 Task: Open Card Card0000000201 in Board Board0000000051 in Workspace WS0000000017 in Trello. Add Member mailaustralia7@gmail.com to Card Card0000000201 in Board Board0000000051 in Workspace WS0000000017 in Trello. Add Purple Label titled Label0000000201 to Card Card0000000201 in Board Board0000000051 in Workspace WS0000000017 in Trello. Add Checklist CL0000000201 to Card Card0000000201 in Board Board0000000051 in Workspace WS0000000017 in Trello. Add Dates with Start Date as Aug 01 2023 and Due Date as Aug 31 2023 to Card Card0000000201 in Board Board0000000051 in Workspace WS0000000017 in Trello
Action: Mouse moved to (365, 209)
Screenshot: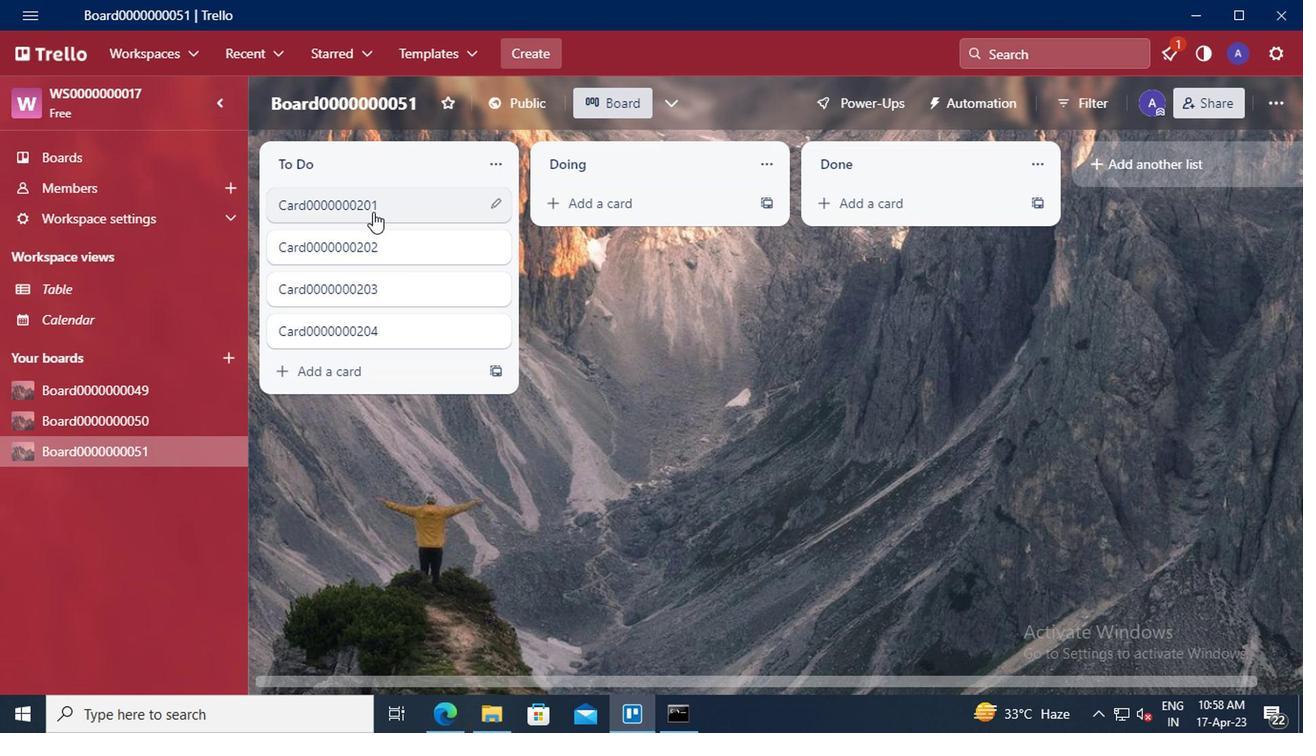 
Action: Mouse pressed left at (365, 209)
Screenshot: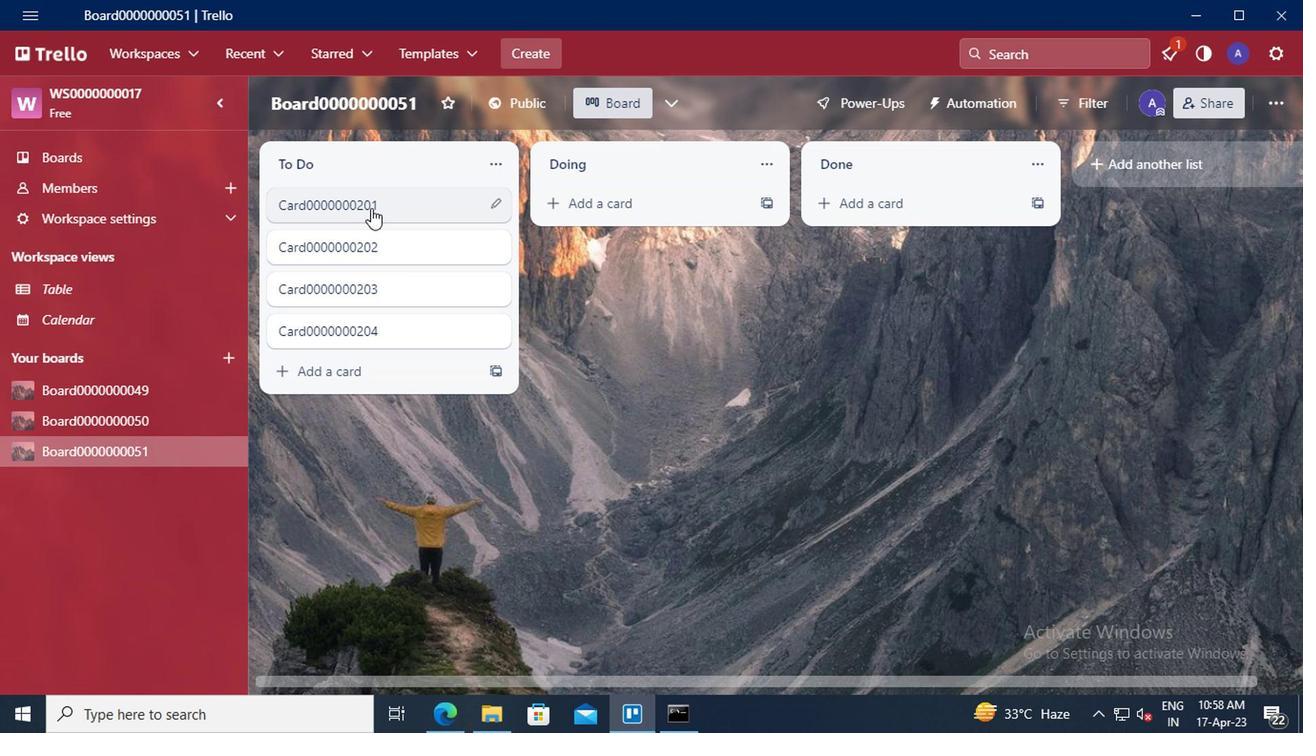 
Action: Mouse moved to (891, 176)
Screenshot: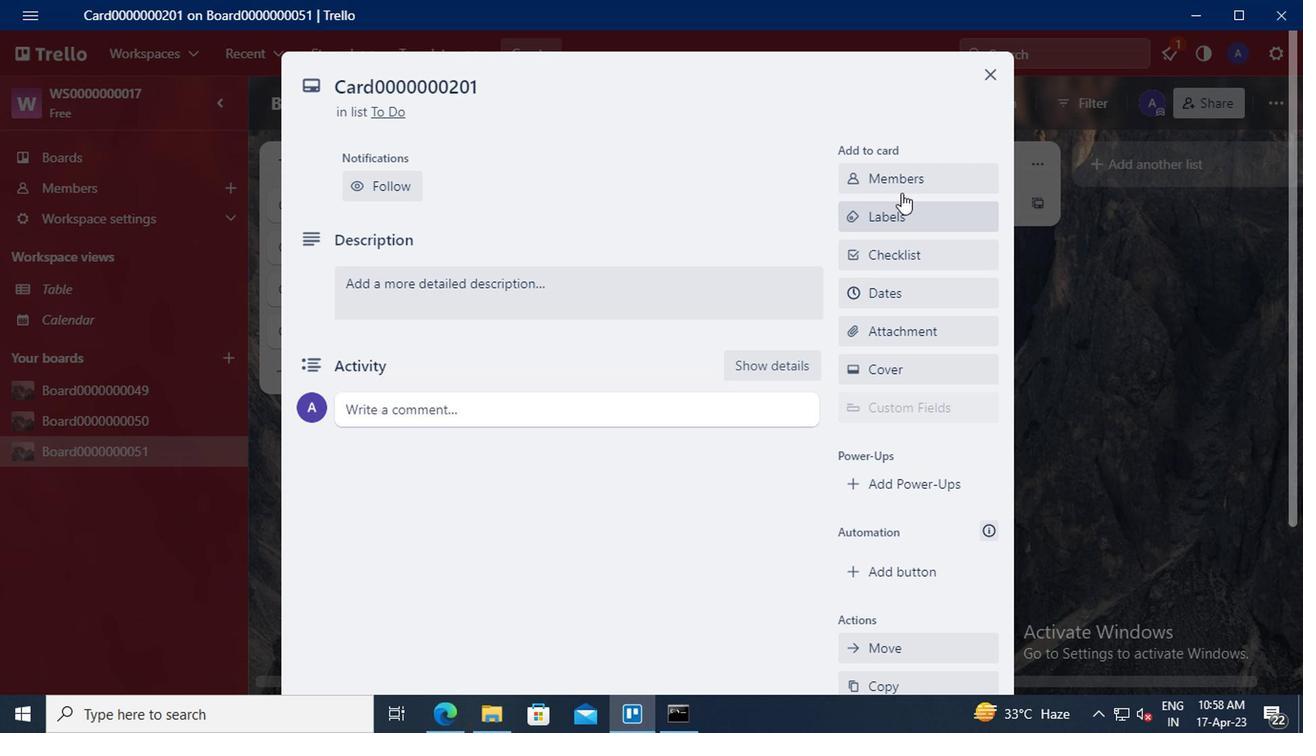
Action: Mouse pressed left at (891, 176)
Screenshot: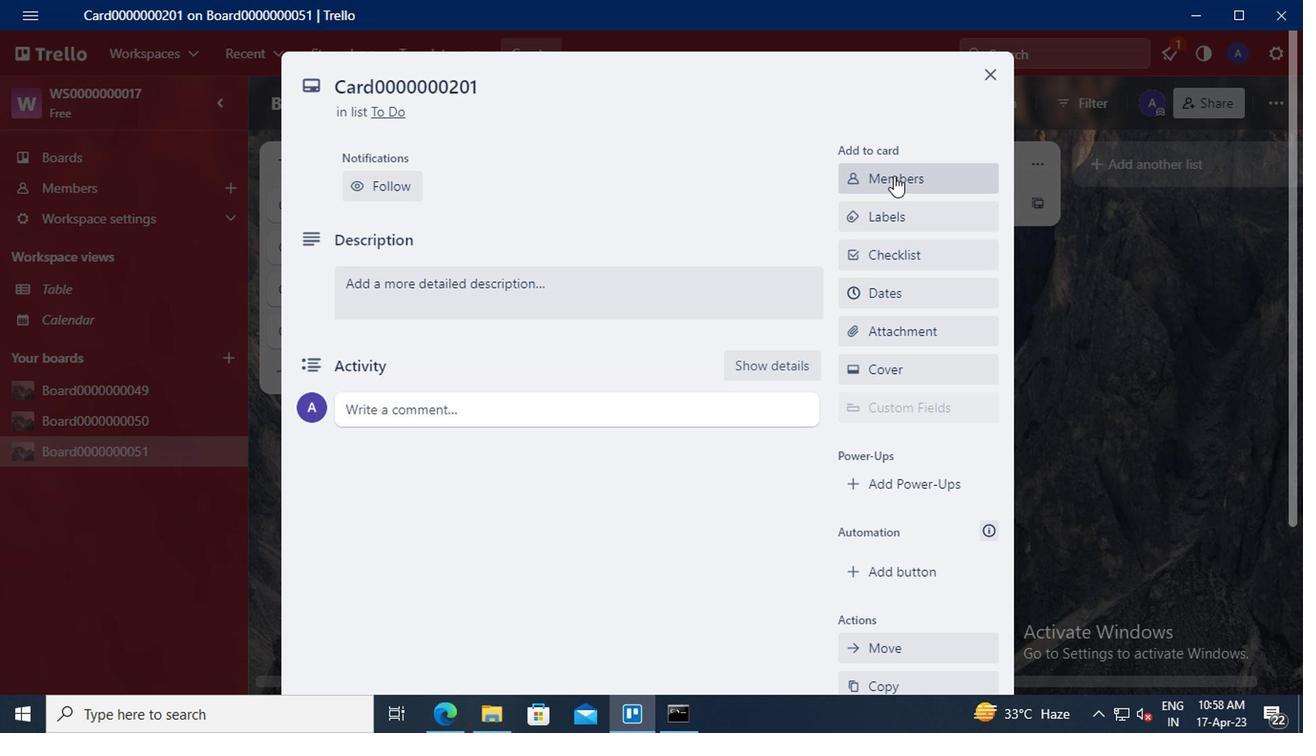 
Action: Mouse moved to (906, 264)
Screenshot: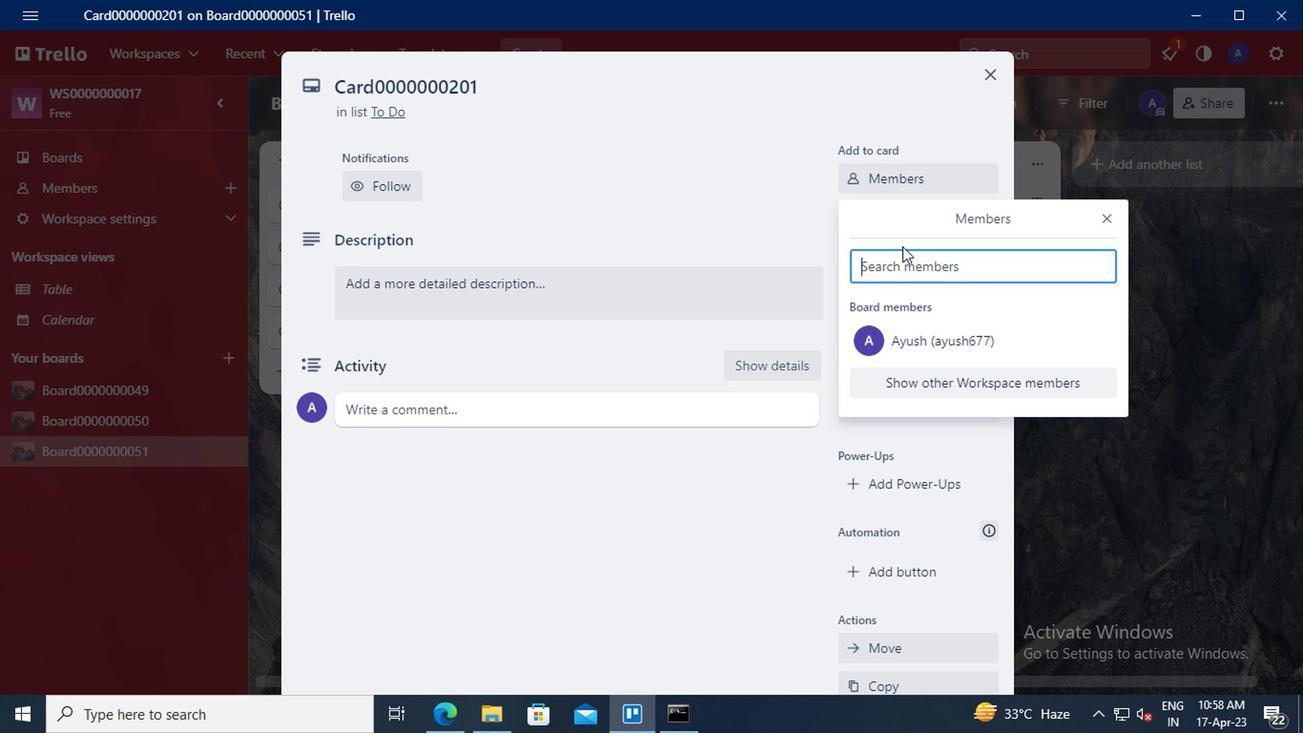 
Action: Mouse pressed left at (906, 264)
Screenshot: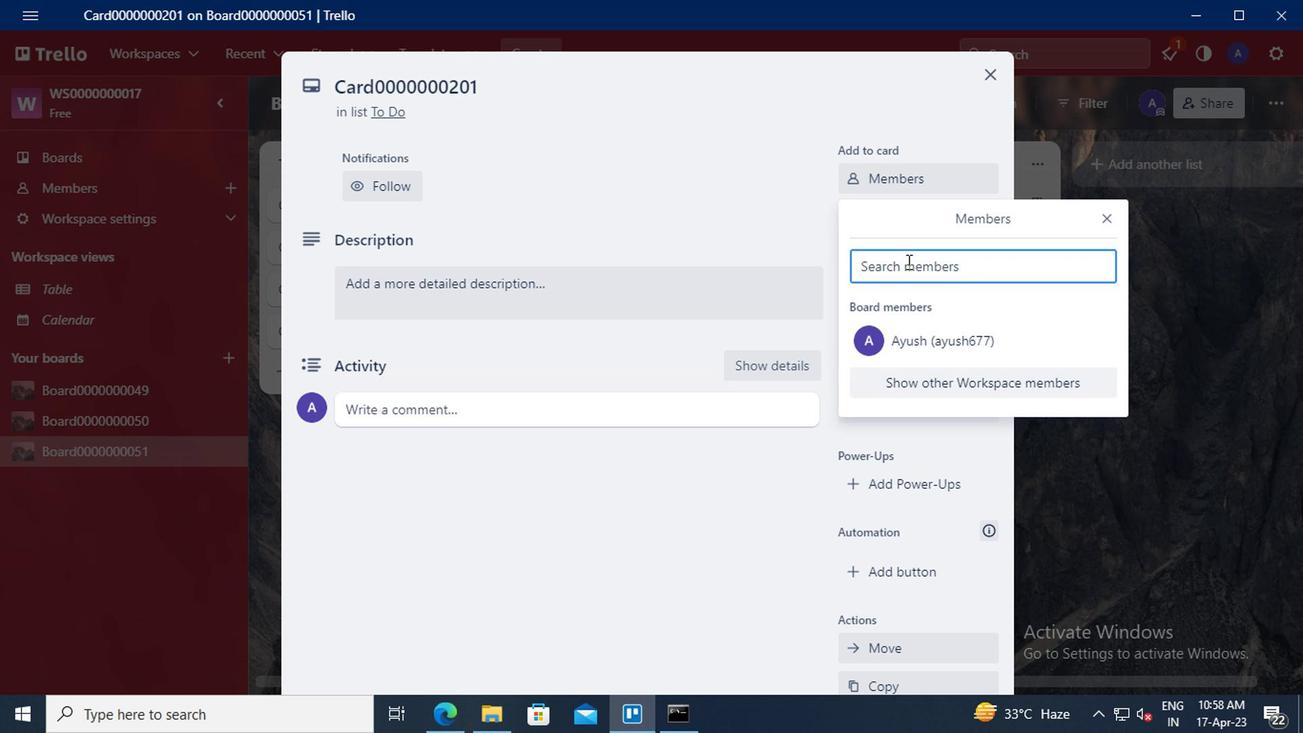 
Action: Key pressed <Key.shift_r>Australia
Screenshot: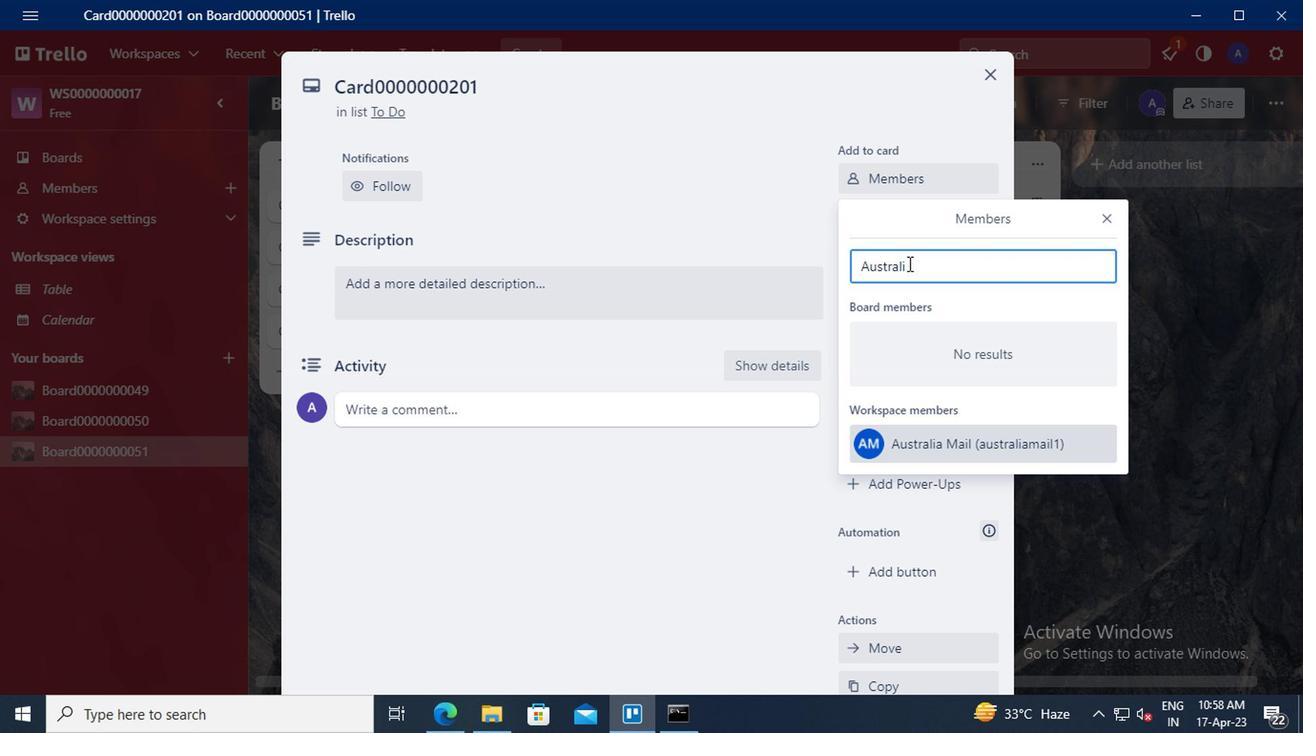 
Action: Mouse moved to (911, 442)
Screenshot: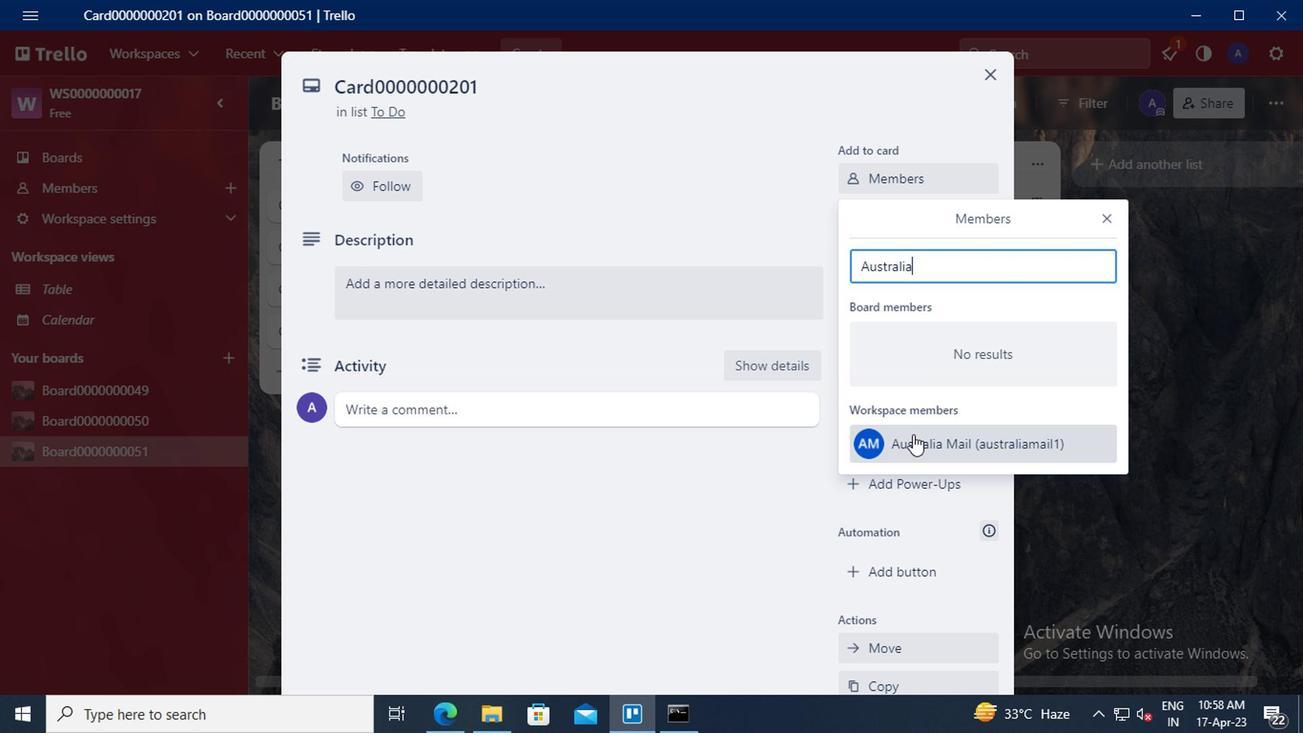
Action: Mouse pressed left at (911, 442)
Screenshot: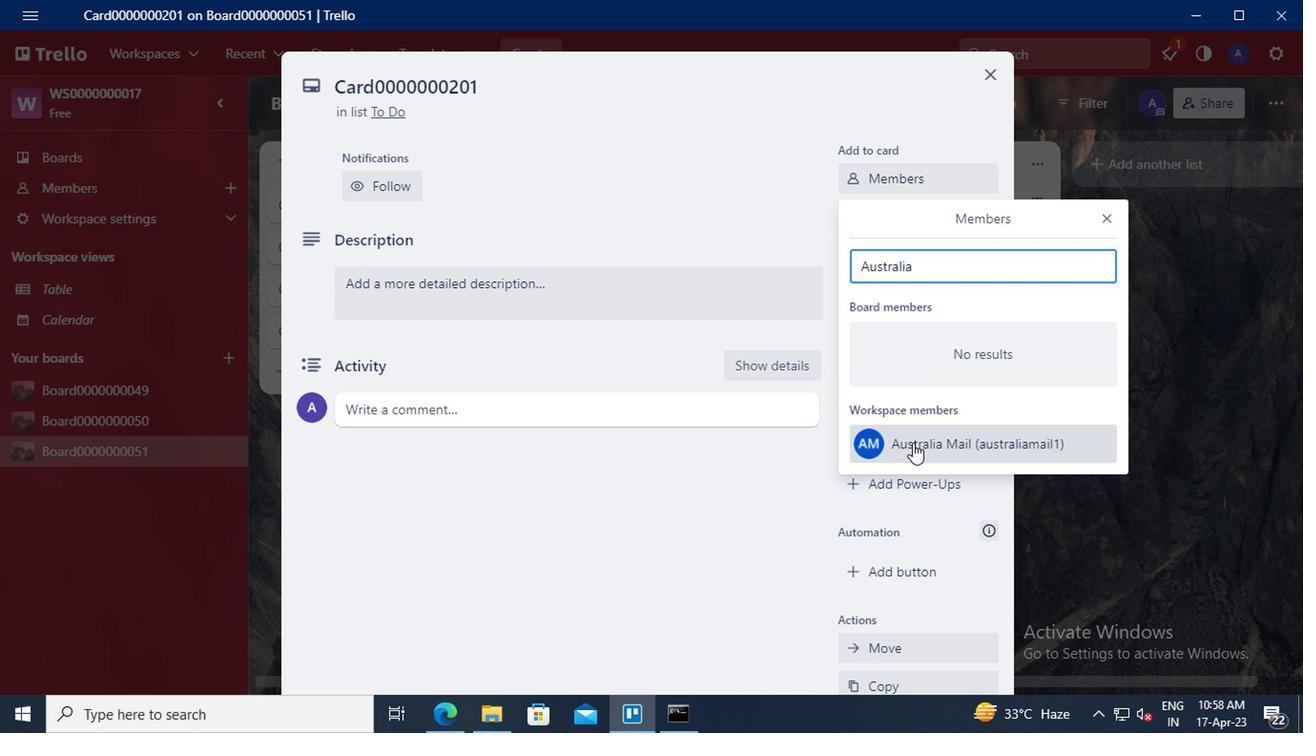 
Action: Mouse moved to (1105, 221)
Screenshot: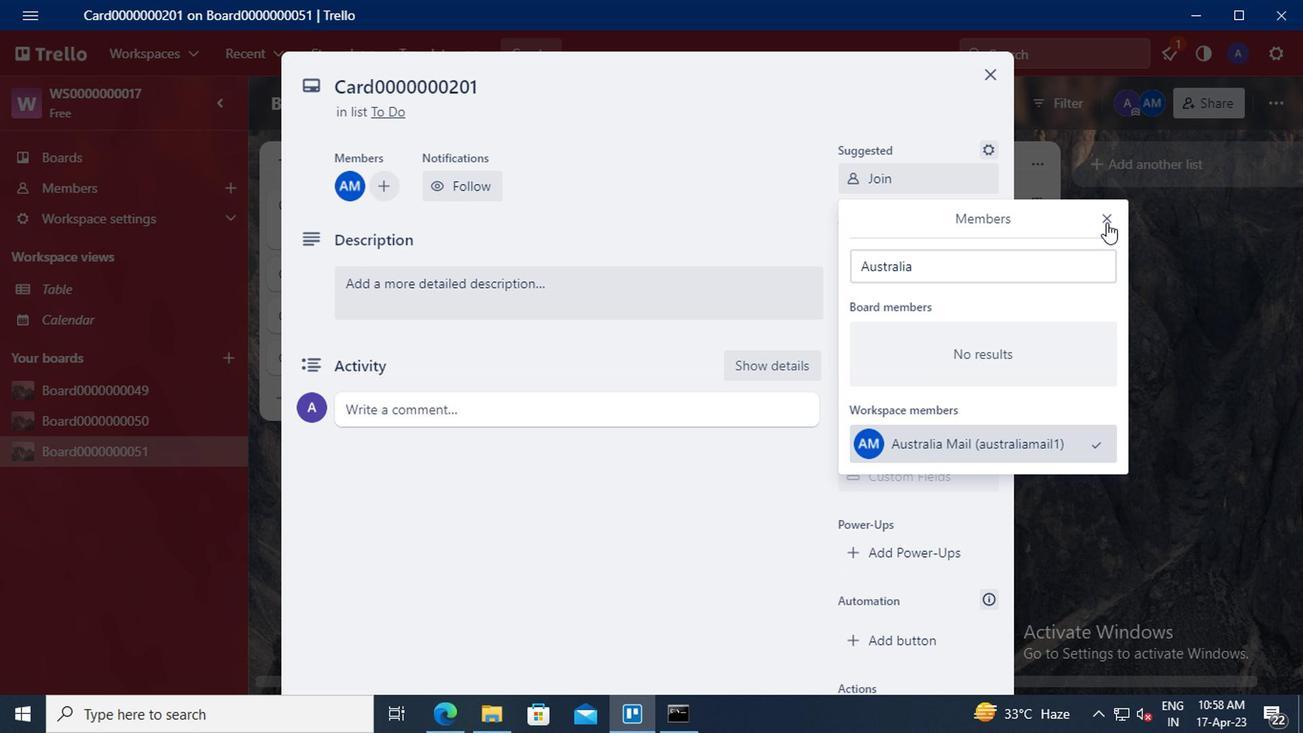 
Action: Mouse pressed left at (1105, 221)
Screenshot: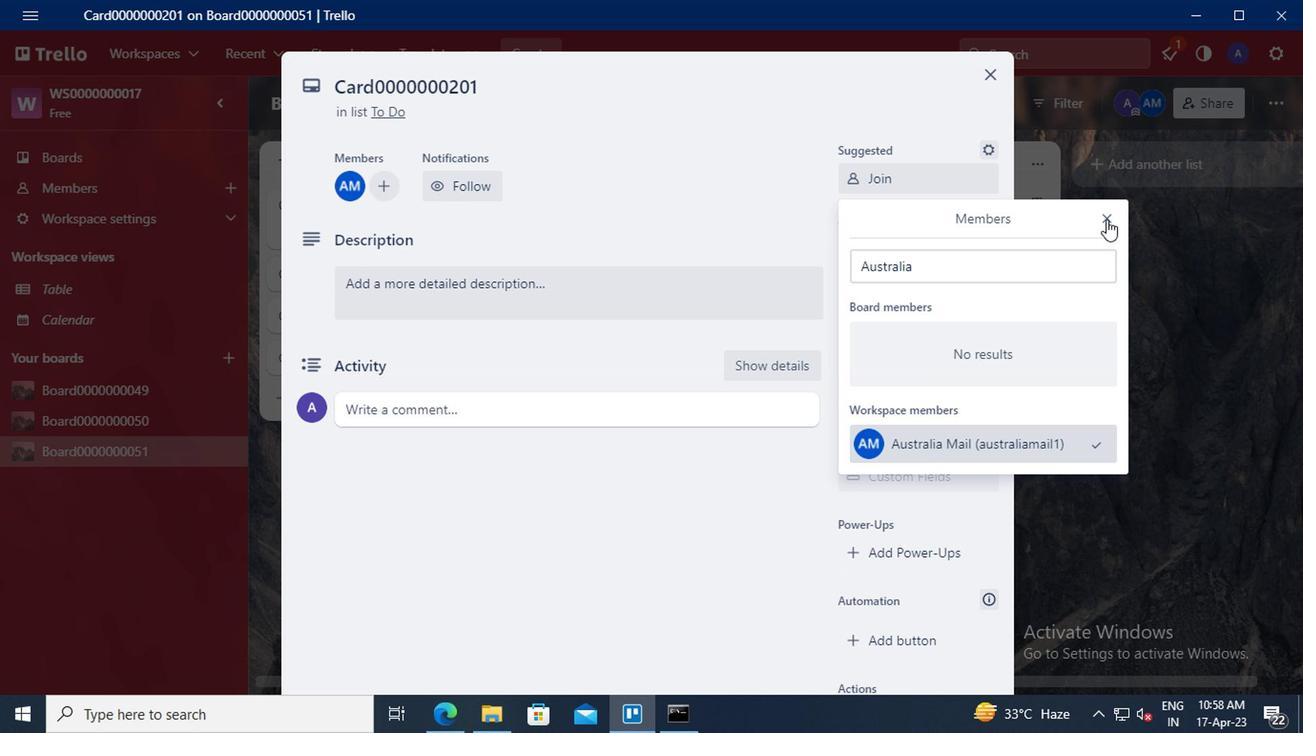 
Action: Mouse moved to (913, 278)
Screenshot: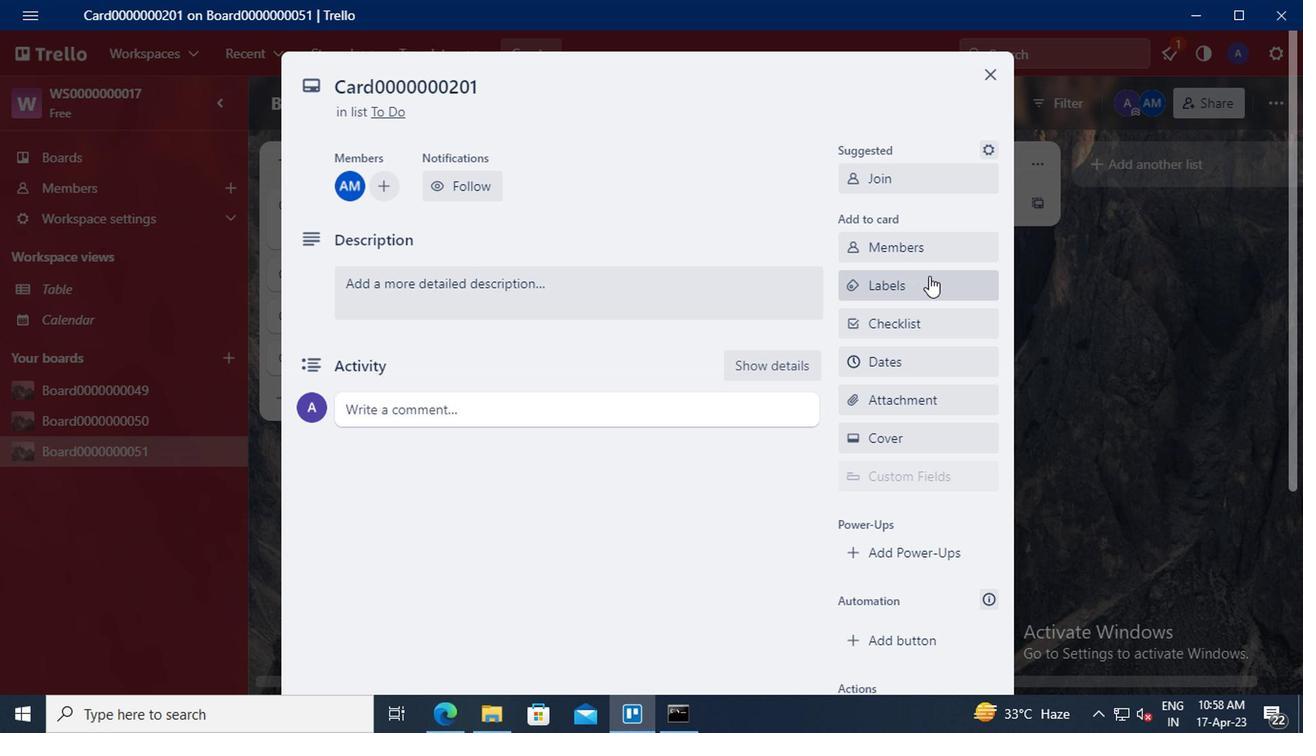 
Action: Mouse pressed left at (913, 278)
Screenshot: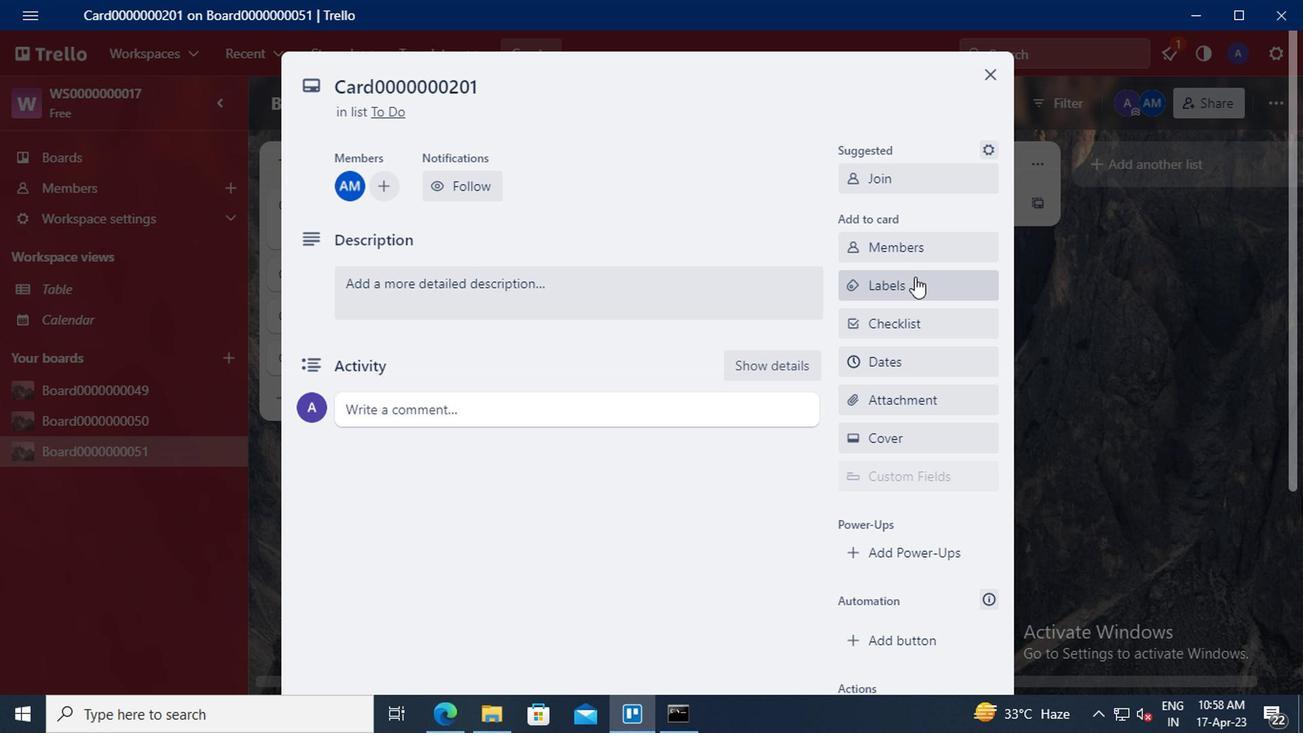 
Action: Mouse moved to (971, 431)
Screenshot: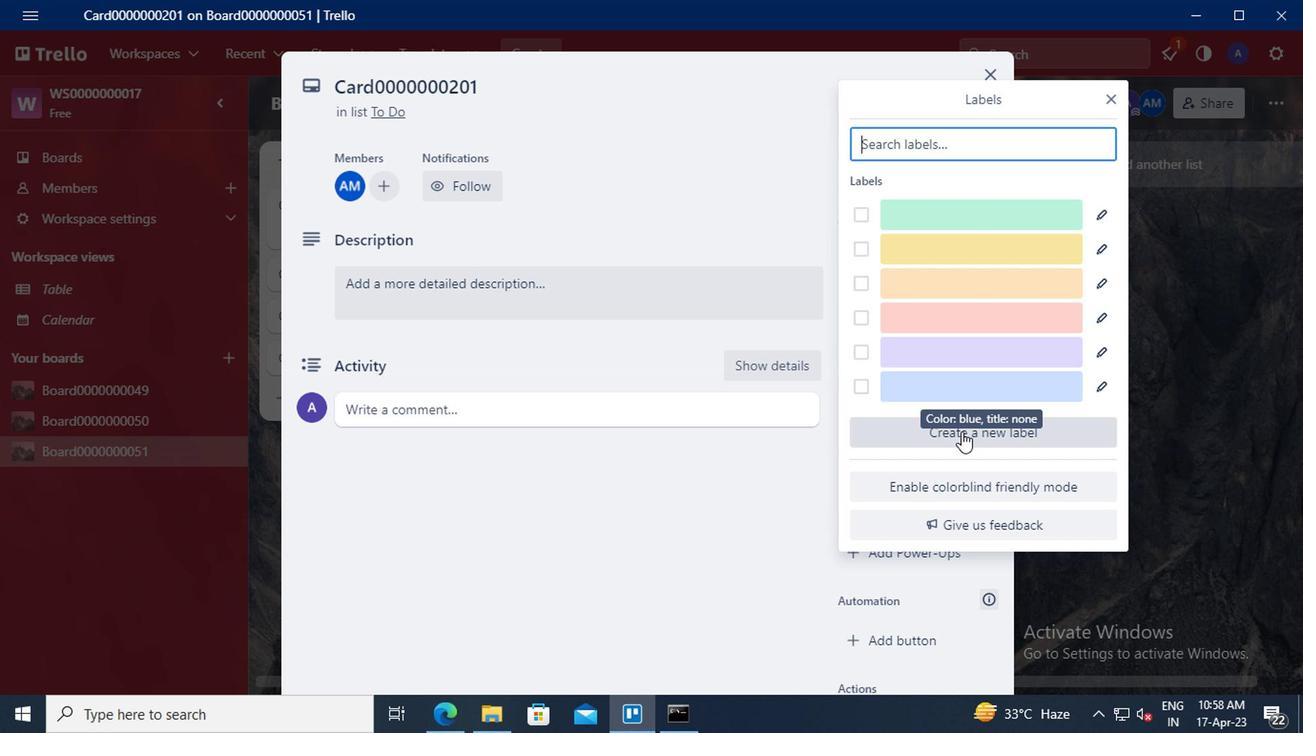 
Action: Mouse pressed left at (971, 431)
Screenshot: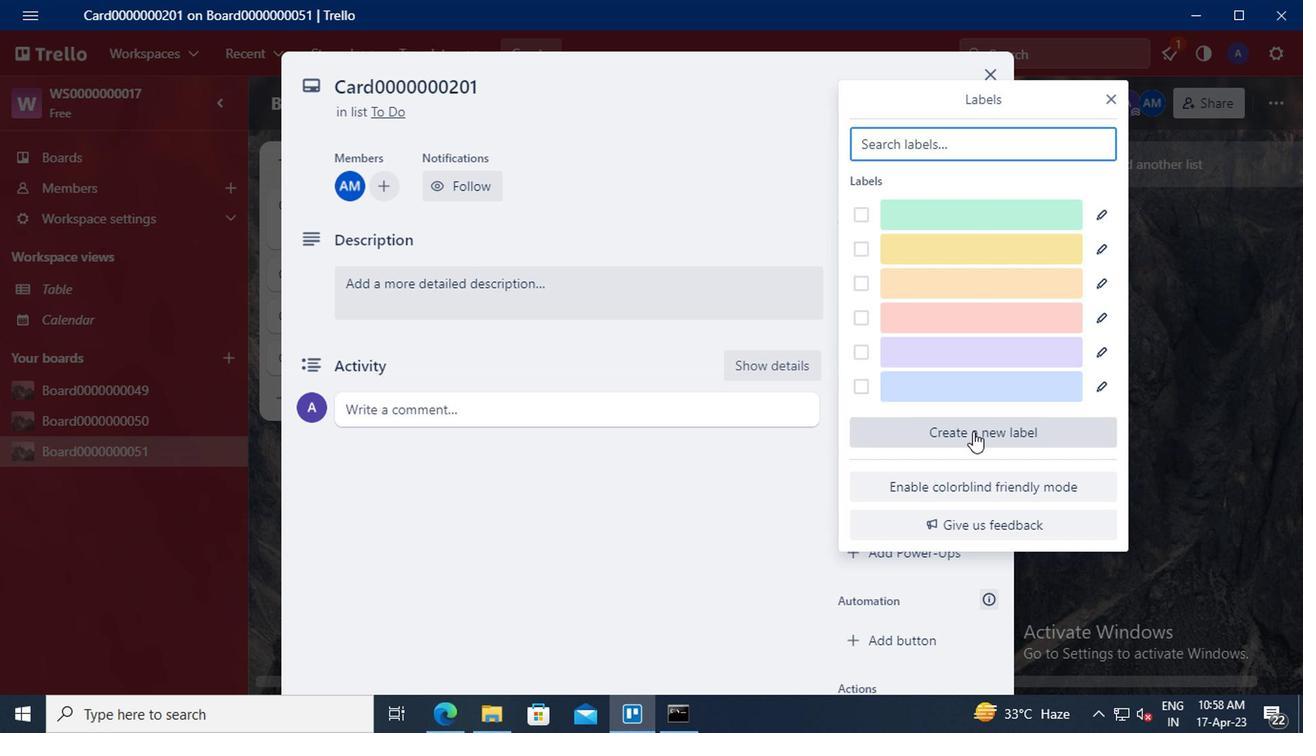 
Action: Mouse moved to (904, 276)
Screenshot: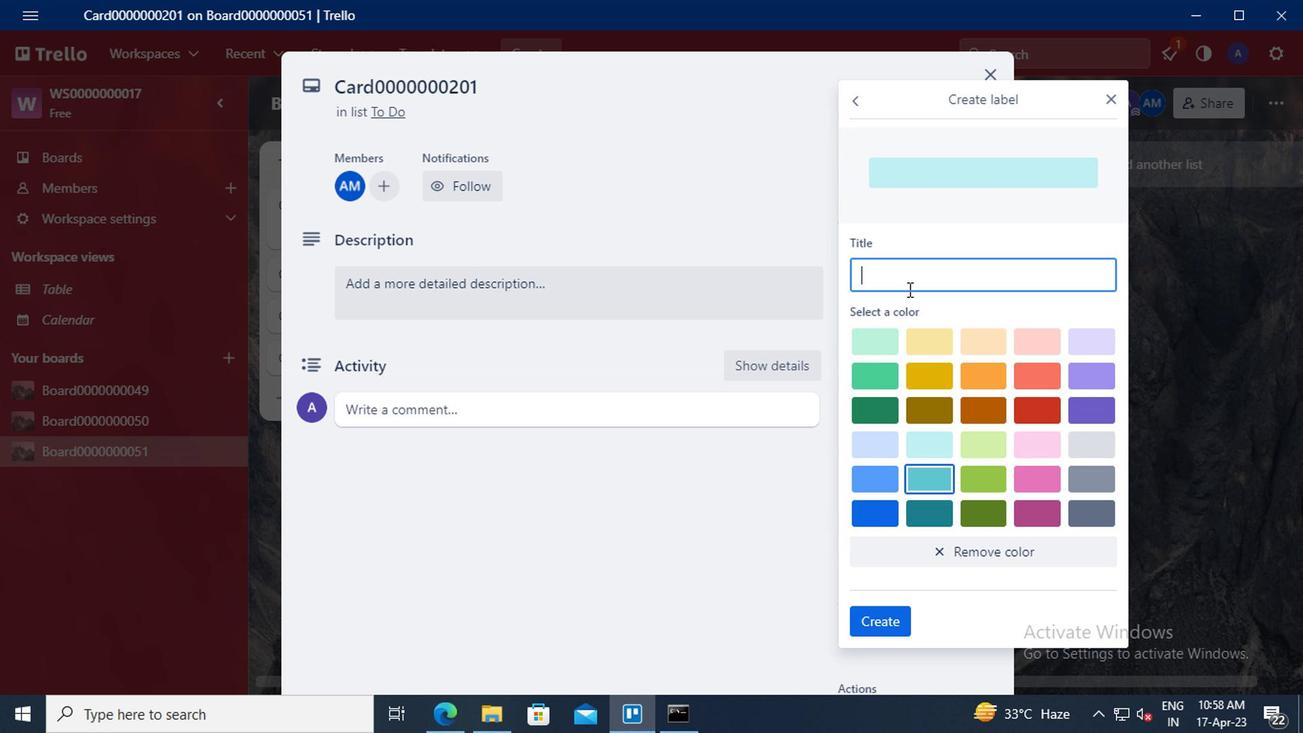 
Action: Mouse pressed left at (904, 276)
Screenshot: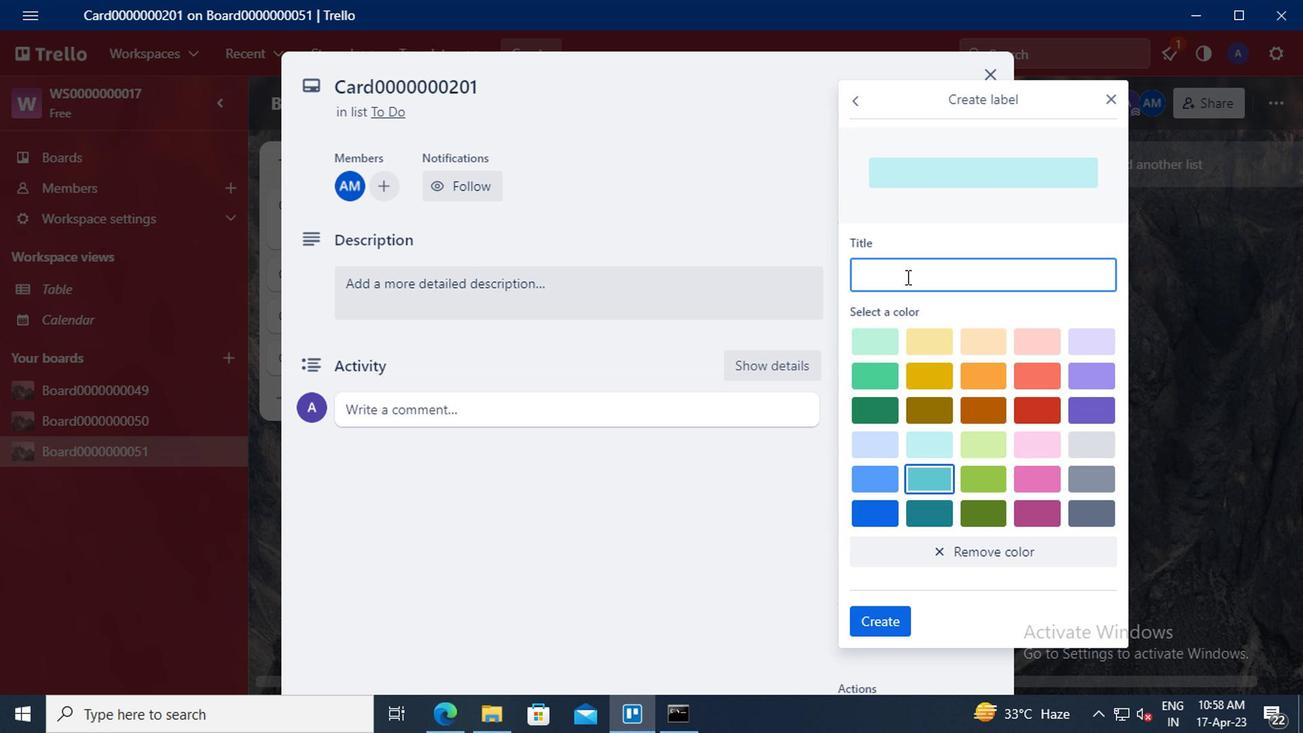 
Action: Key pressed <Key.shift>LABEL0000000201
Screenshot: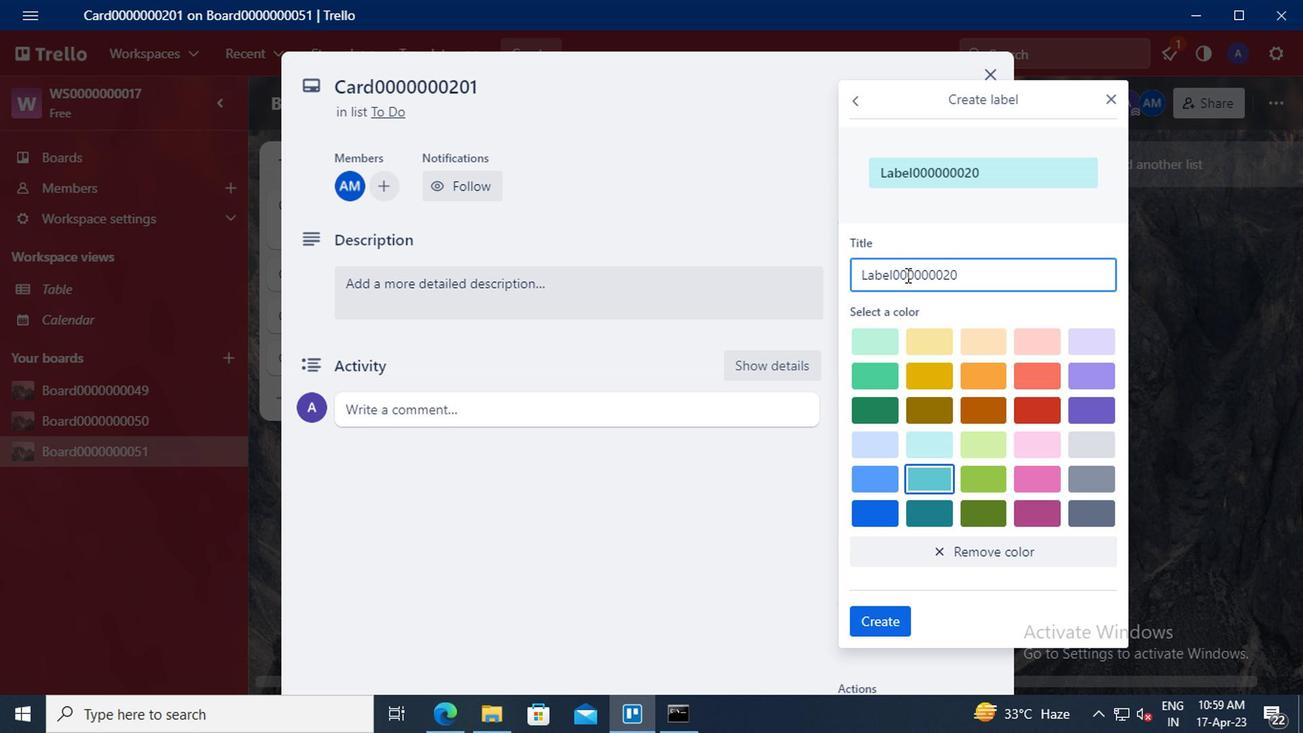 
Action: Mouse moved to (1082, 372)
Screenshot: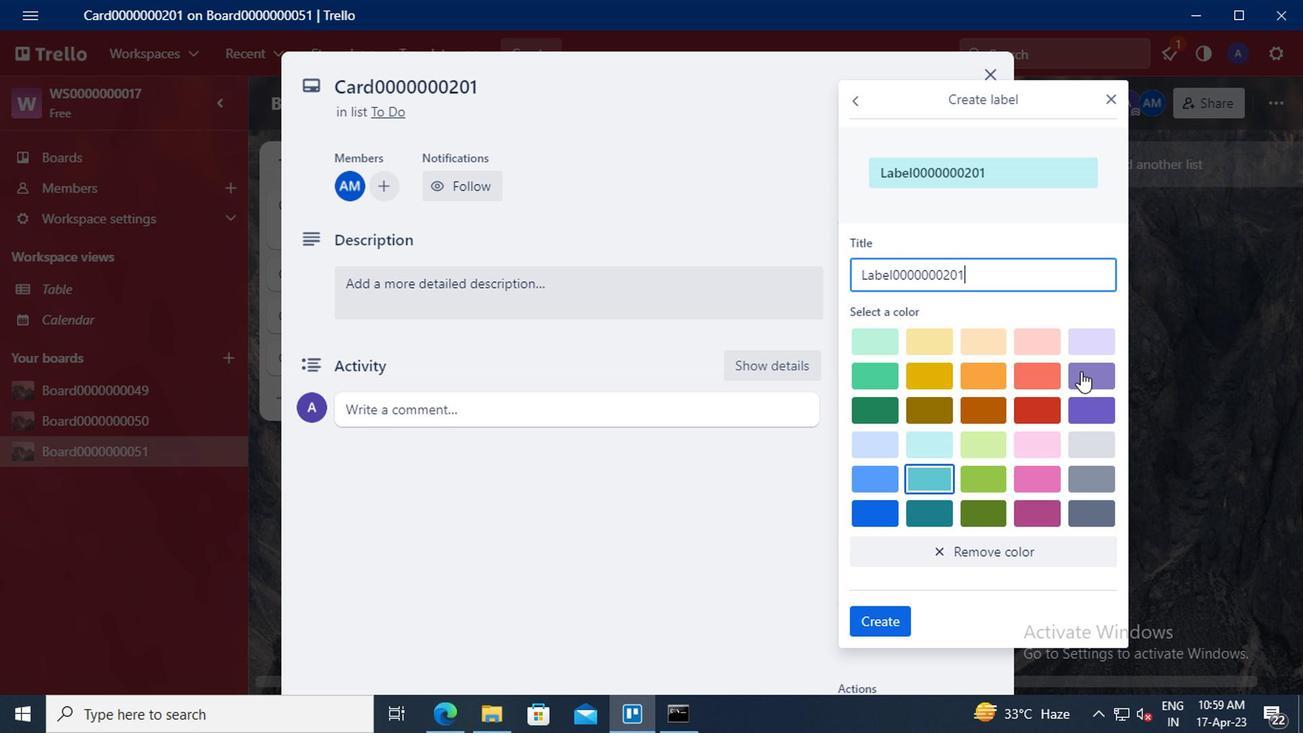 
Action: Mouse pressed left at (1082, 372)
Screenshot: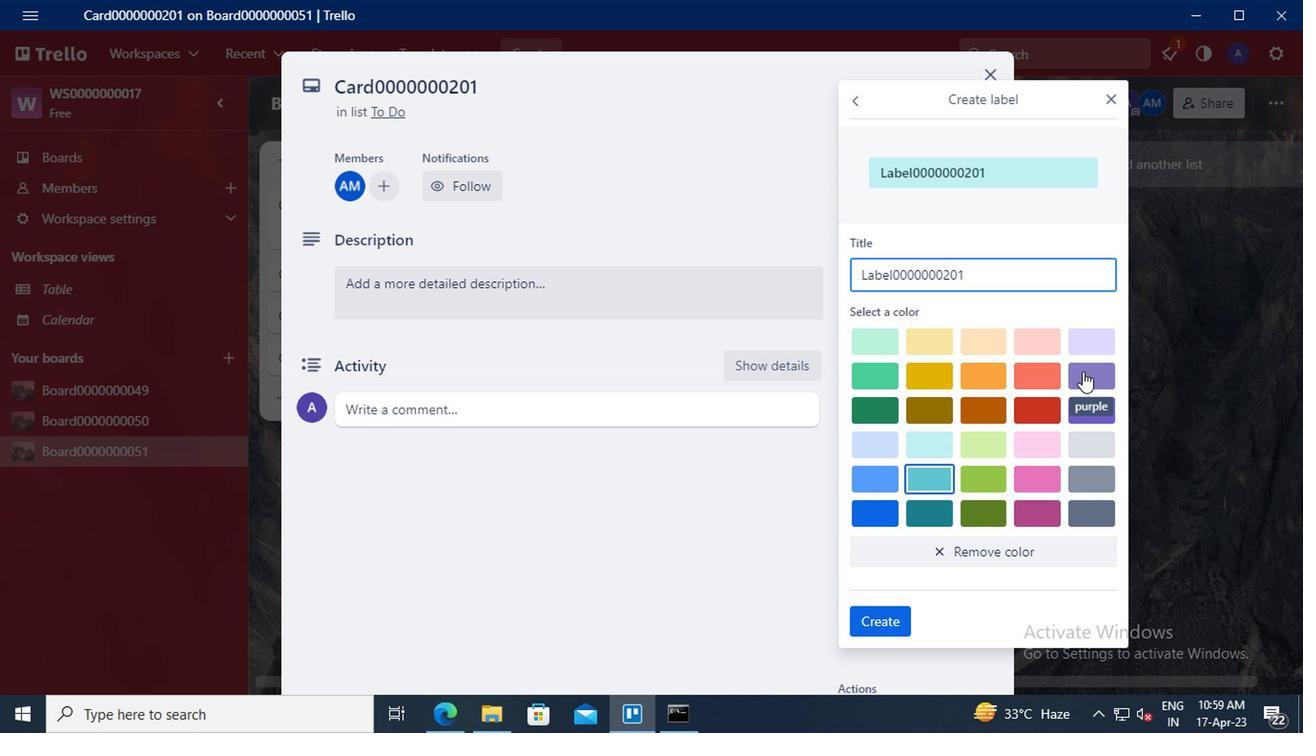 
Action: Mouse moved to (896, 621)
Screenshot: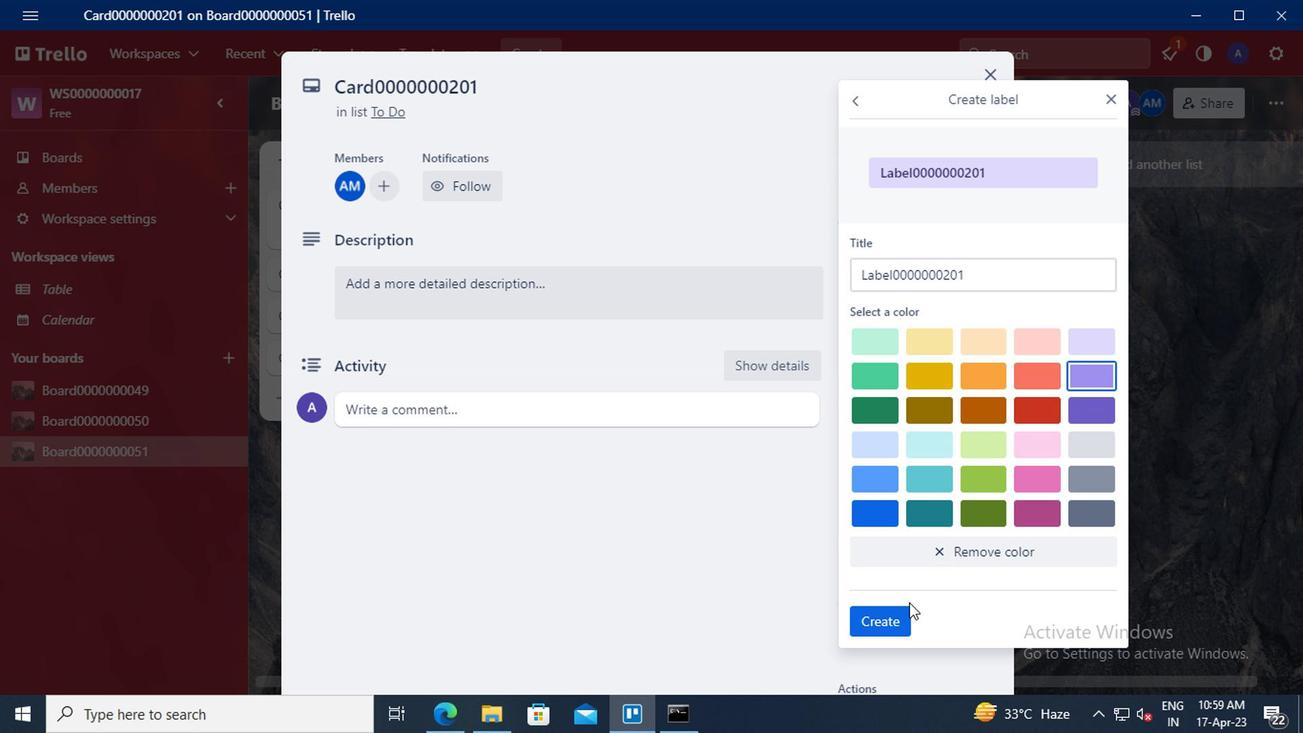 
Action: Mouse pressed left at (896, 621)
Screenshot: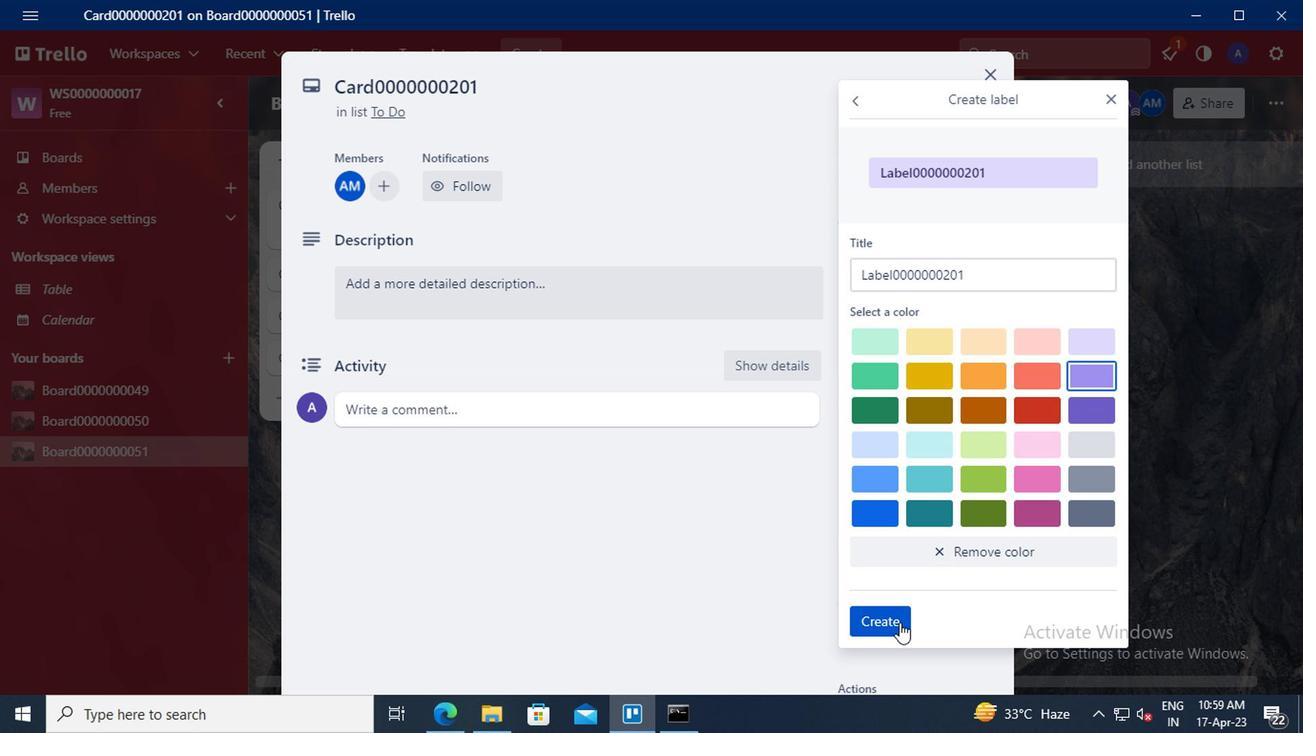 
Action: Mouse moved to (1112, 101)
Screenshot: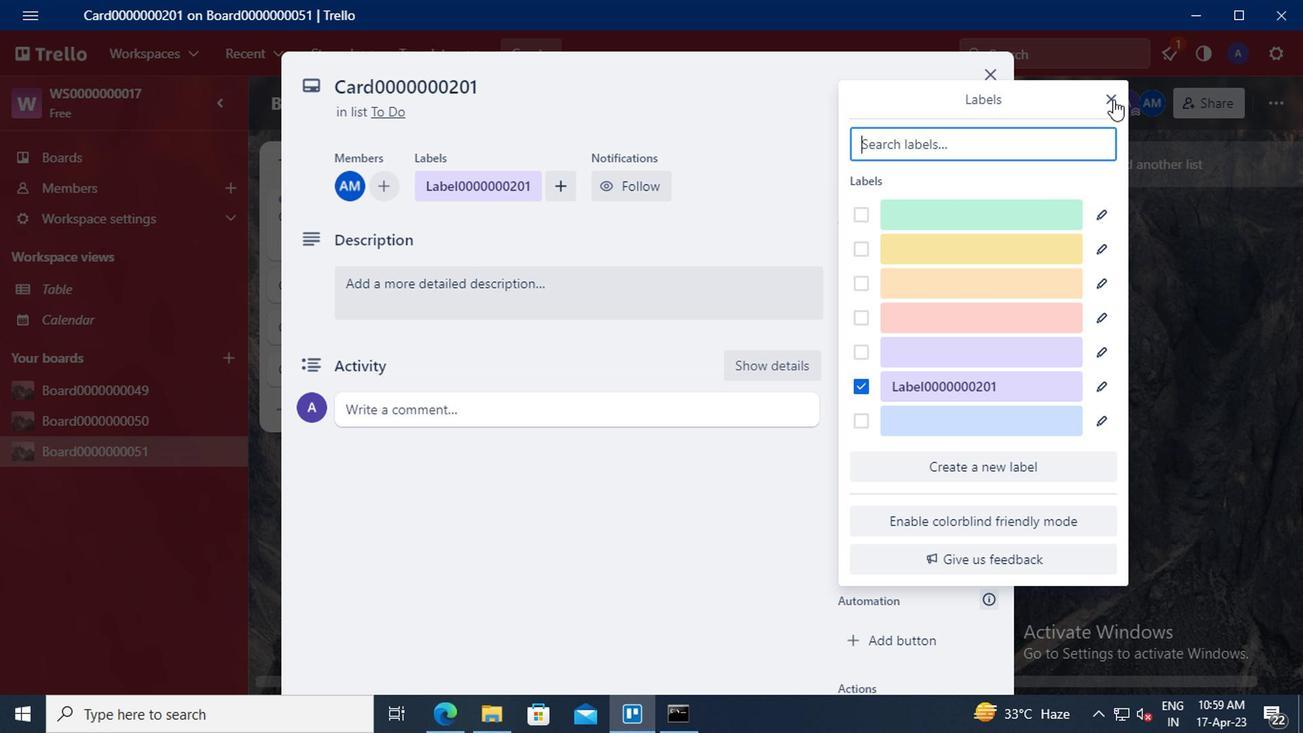
Action: Mouse pressed left at (1112, 101)
Screenshot: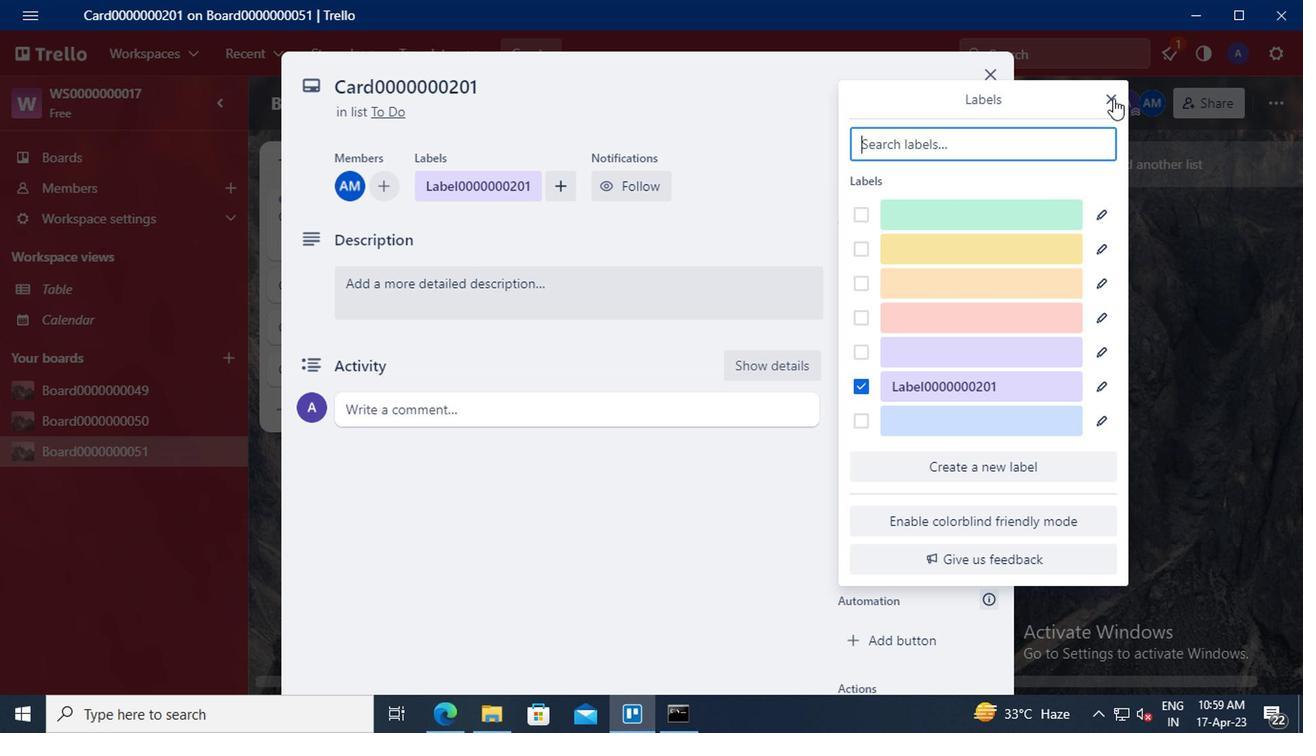 
Action: Mouse moved to (925, 323)
Screenshot: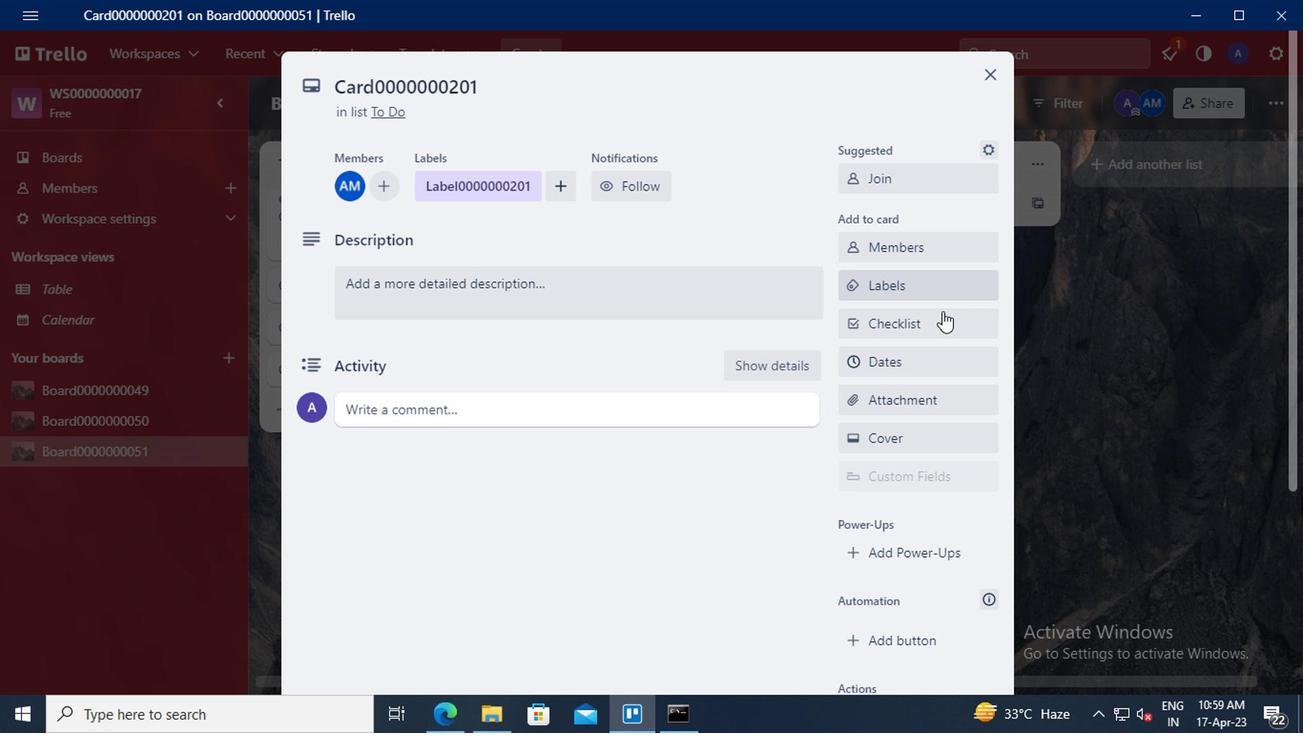 
Action: Mouse pressed left at (925, 323)
Screenshot: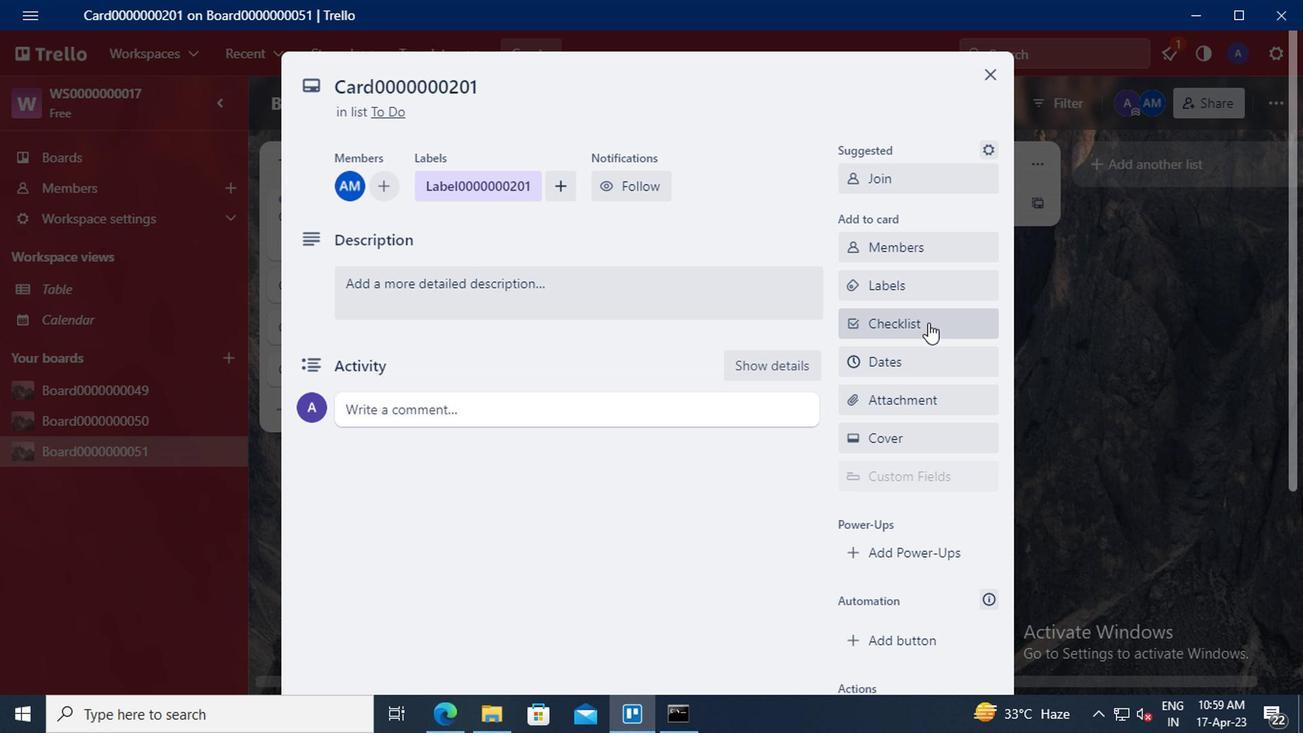
Action: Key pressed <Key.delete><Key.shift>CL0000000201
Screenshot: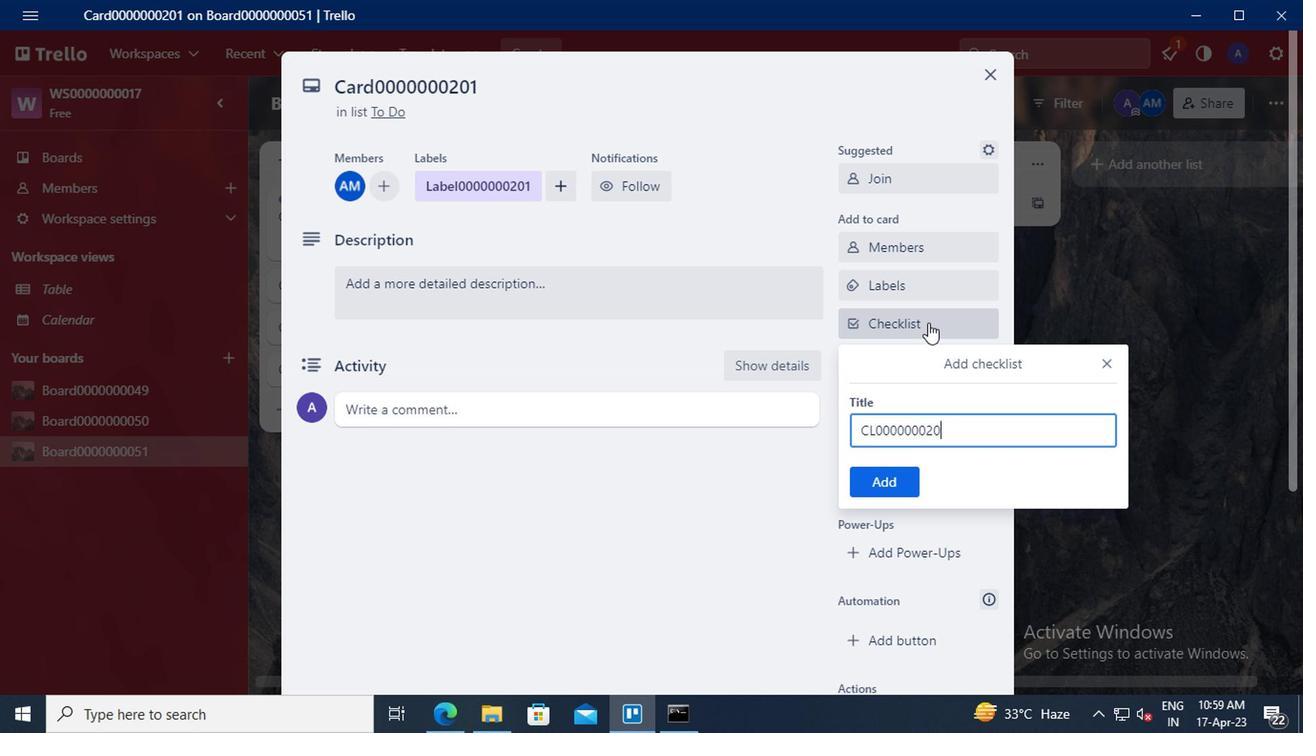 
Action: Mouse moved to (902, 482)
Screenshot: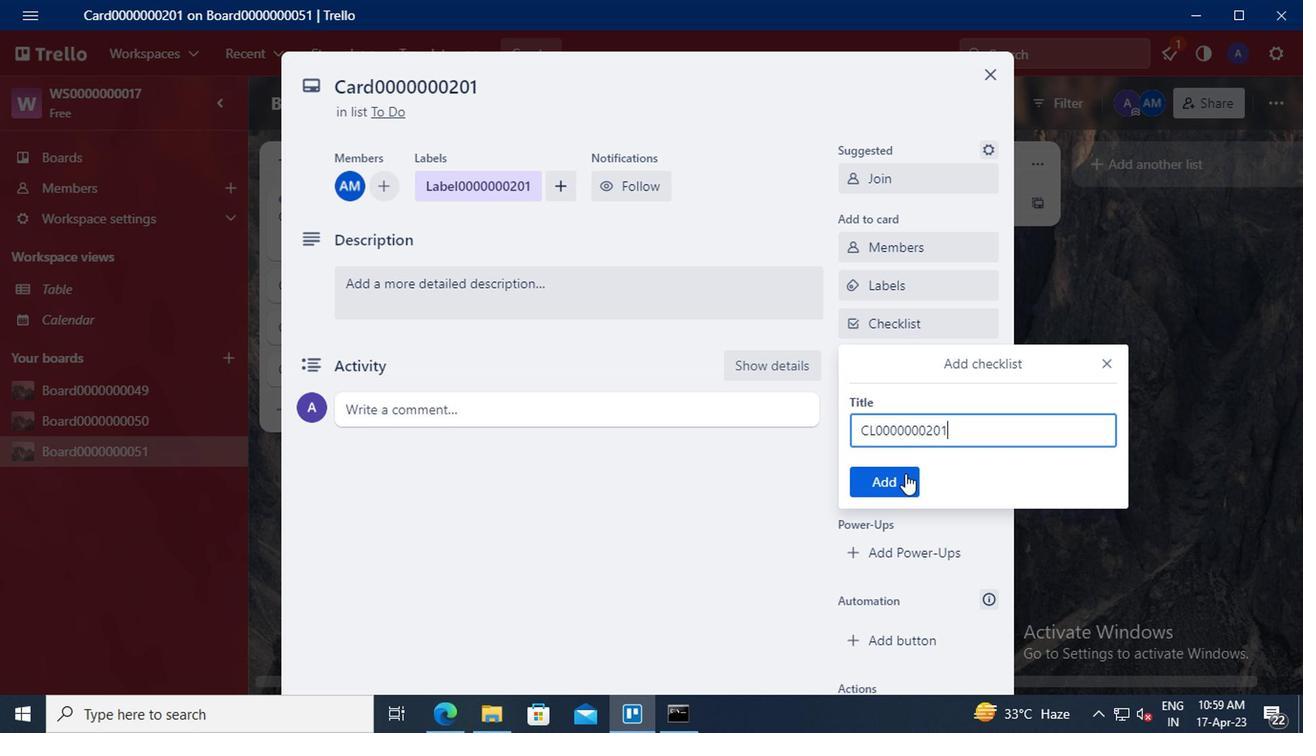 
Action: Mouse pressed left at (902, 482)
Screenshot: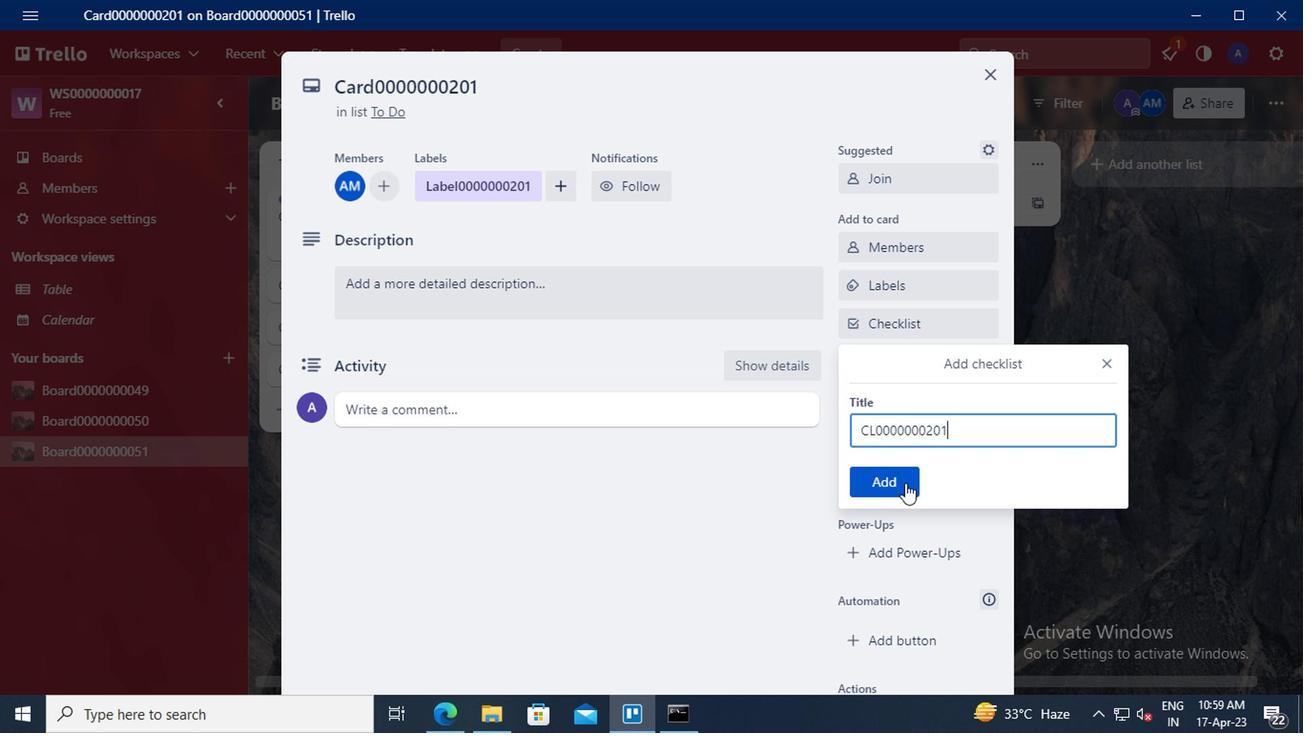 
Action: Mouse moved to (900, 372)
Screenshot: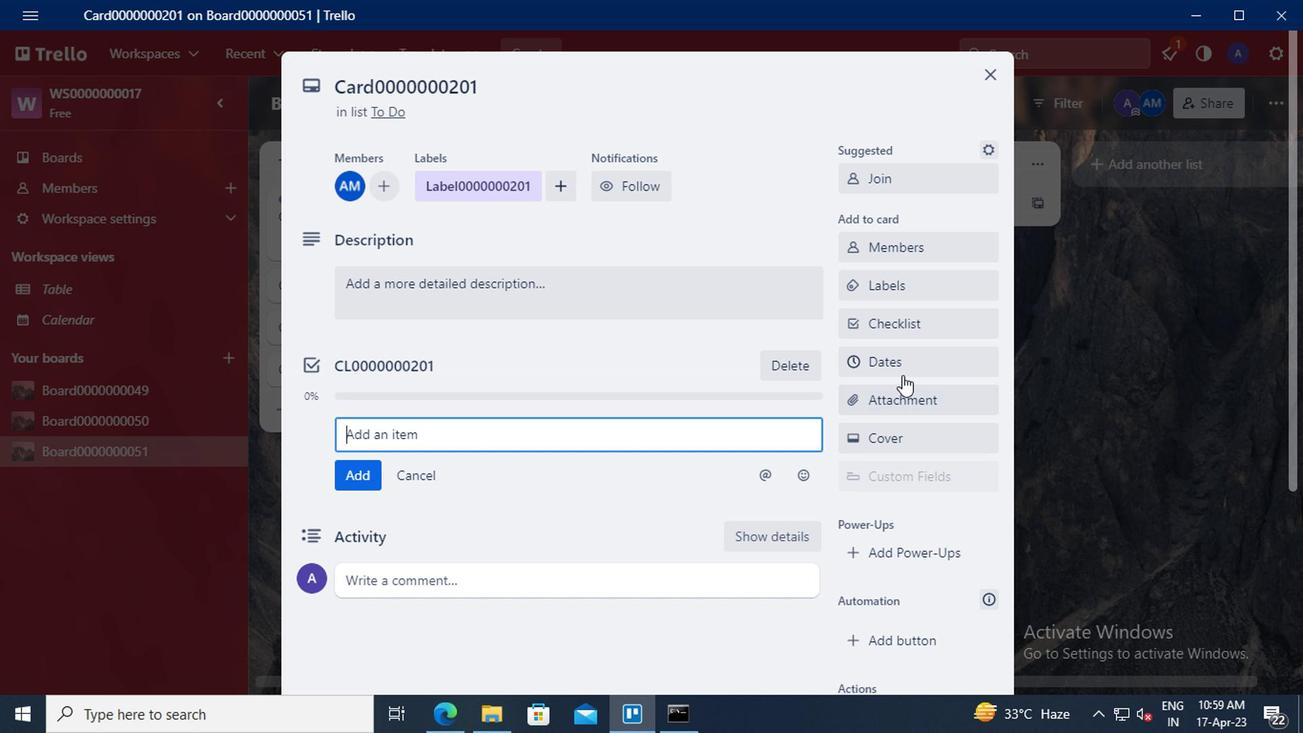 
Action: Mouse pressed left at (900, 372)
Screenshot: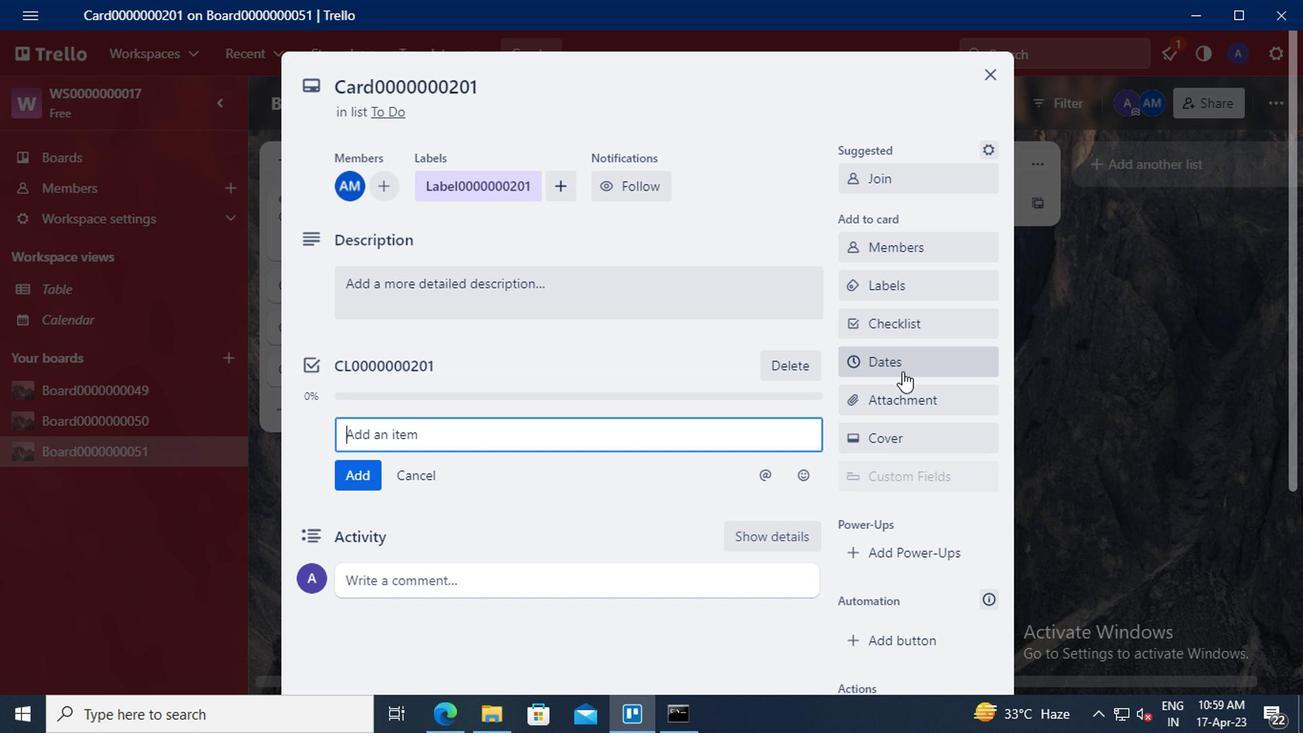
Action: Mouse moved to (855, 442)
Screenshot: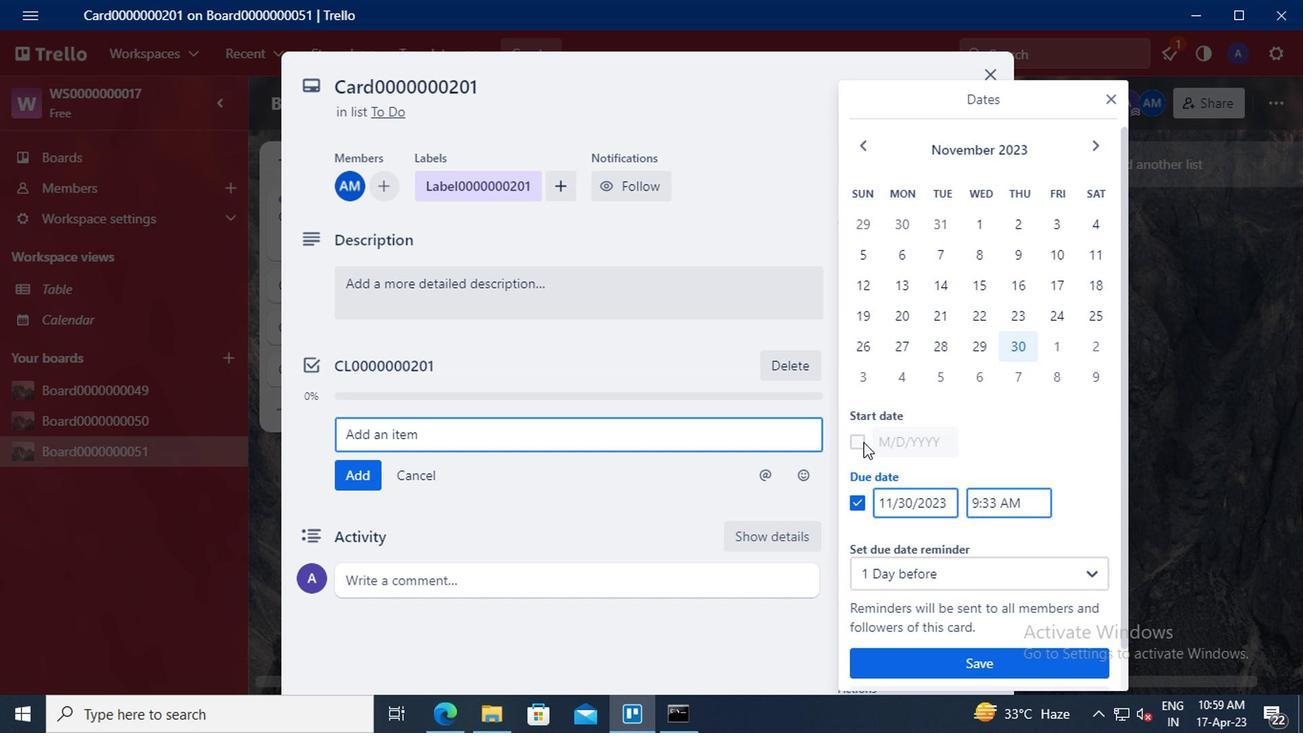 
Action: Mouse pressed left at (855, 442)
Screenshot: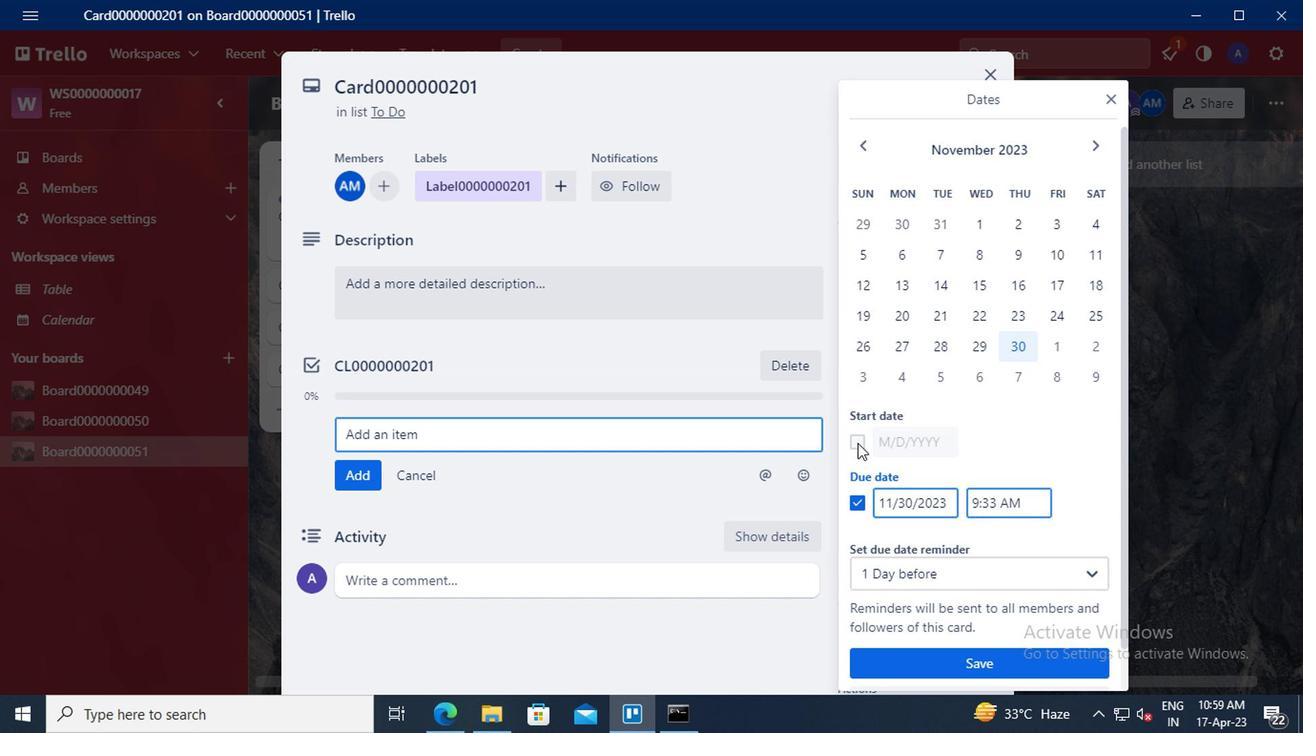 
Action: Mouse moved to (906, 442)
Screenshot: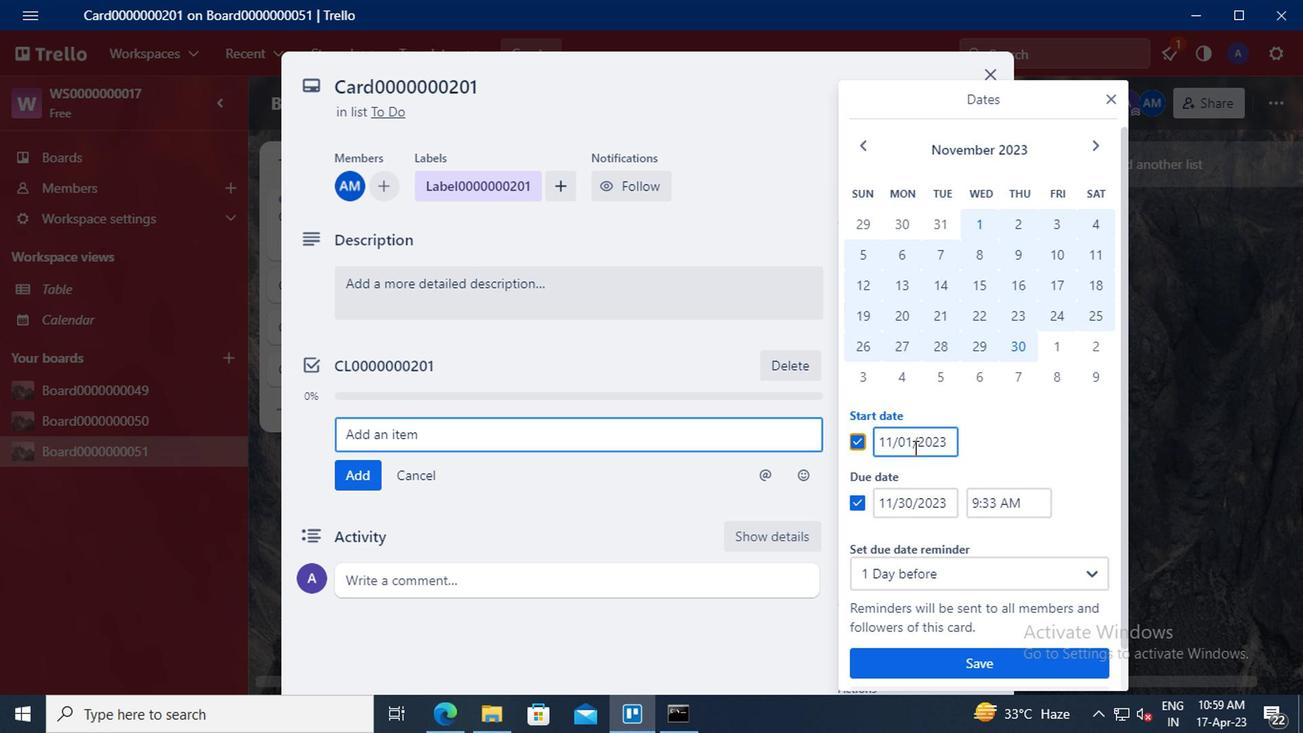 
Action: Mouse pressed left at (906, 442)
Screenshot: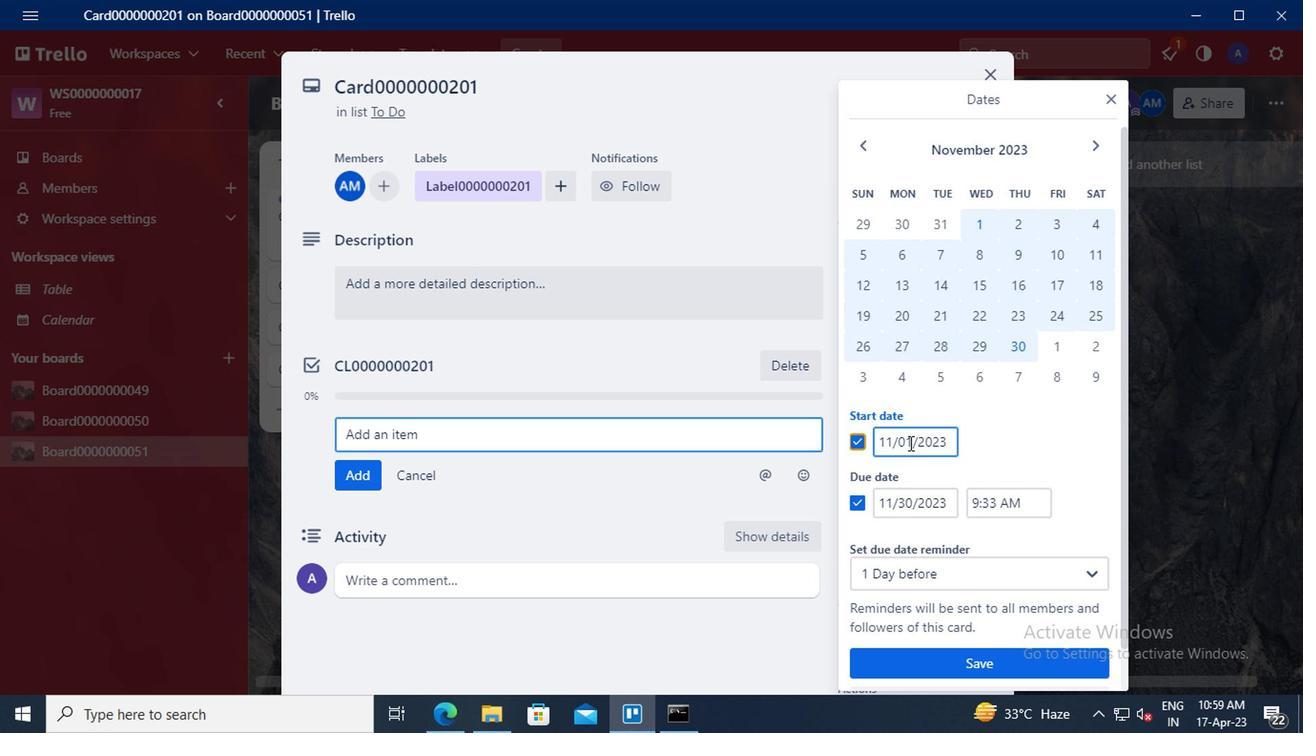 
Action: Mouse moved to (913, 422)
Screenshot: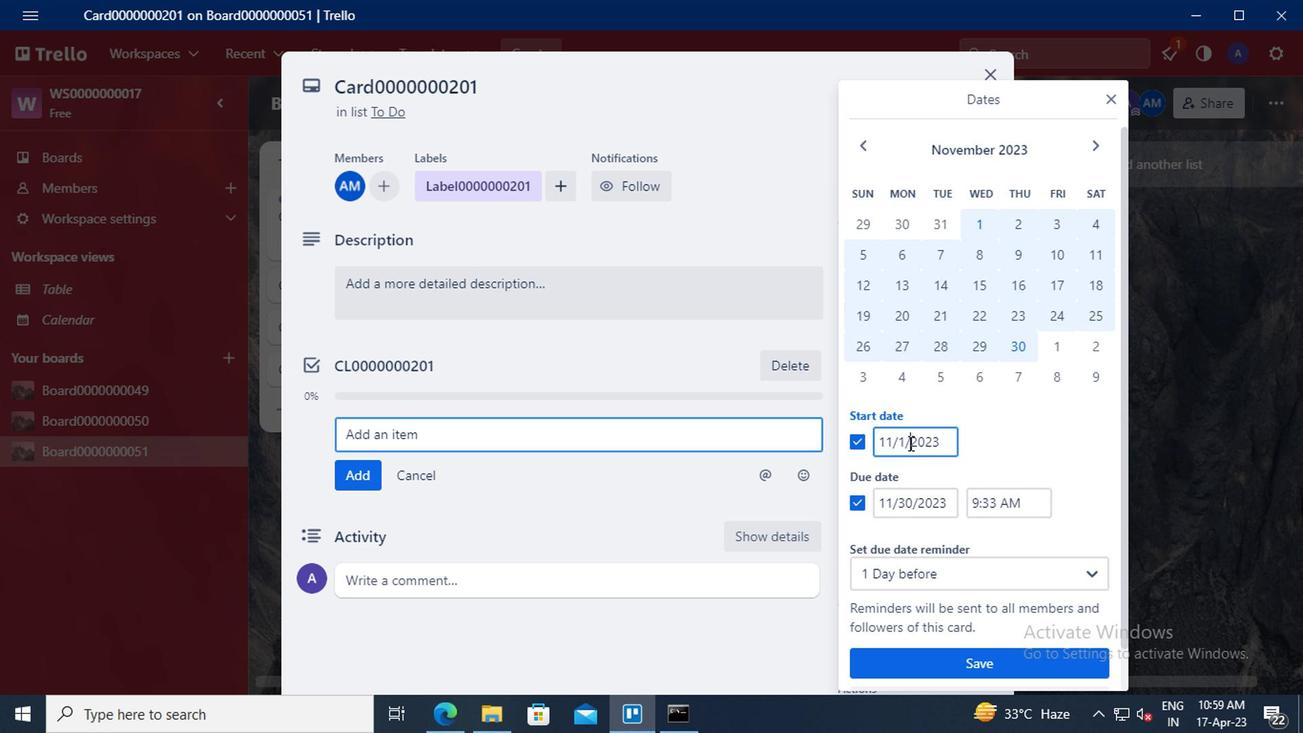 
Action: Key pressed <Key.left><Key.backspace>1<Key.left><Key.left><Key.backspace><Key.backspace>8
Screenshot: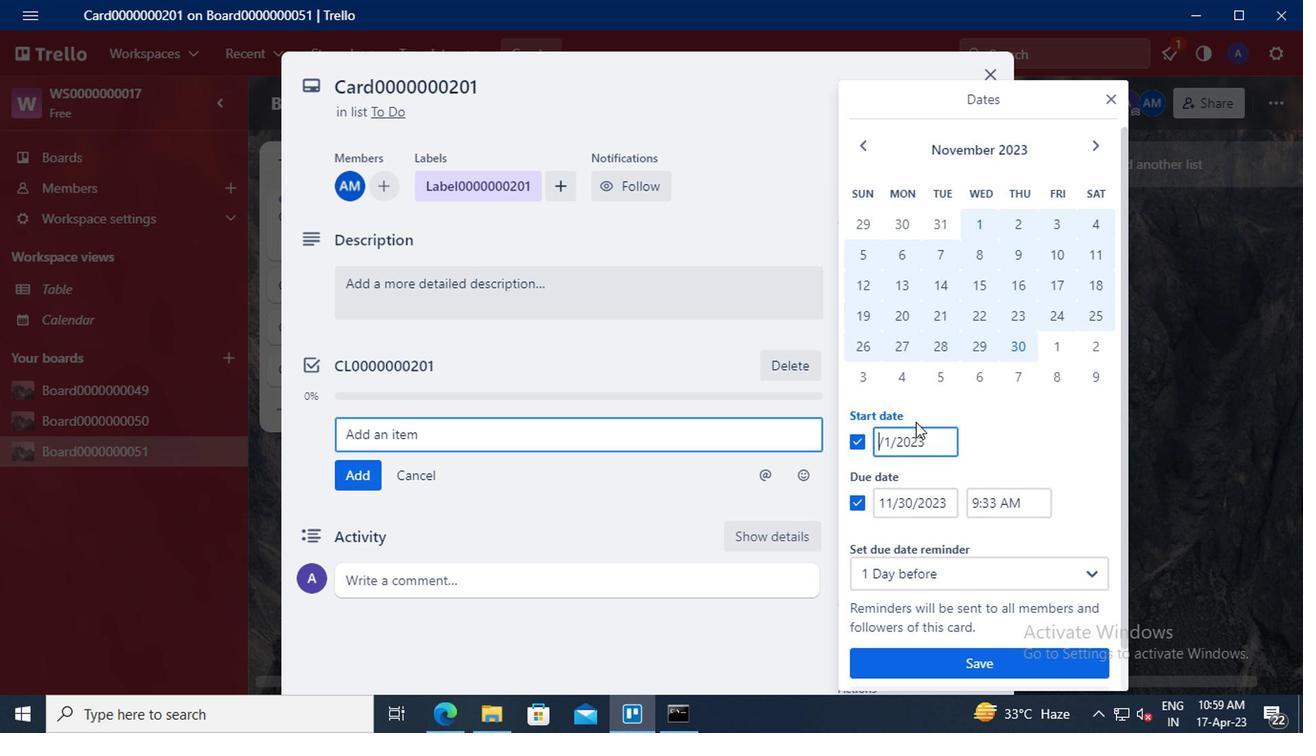 
Action: Mouse moved to (906, 500)
Screenshot: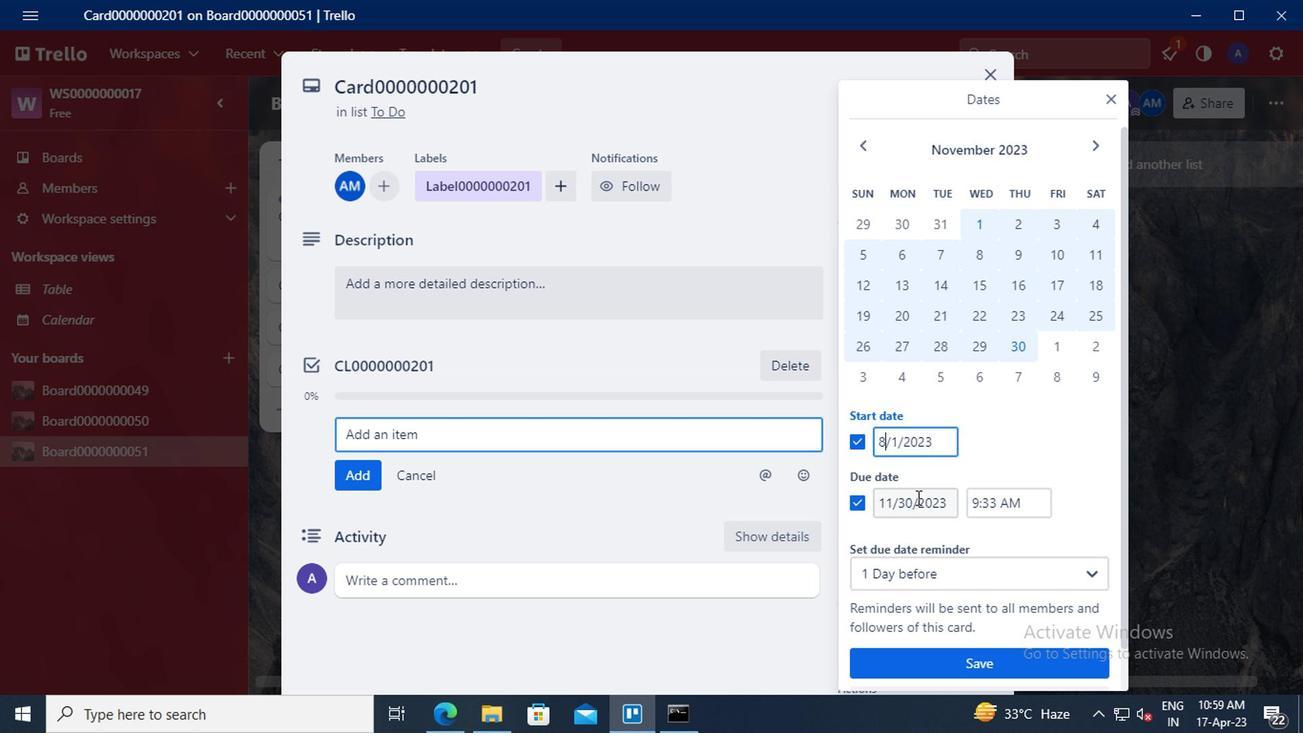 
Action: Mouse pressed left at (906, 500)
Screenshot: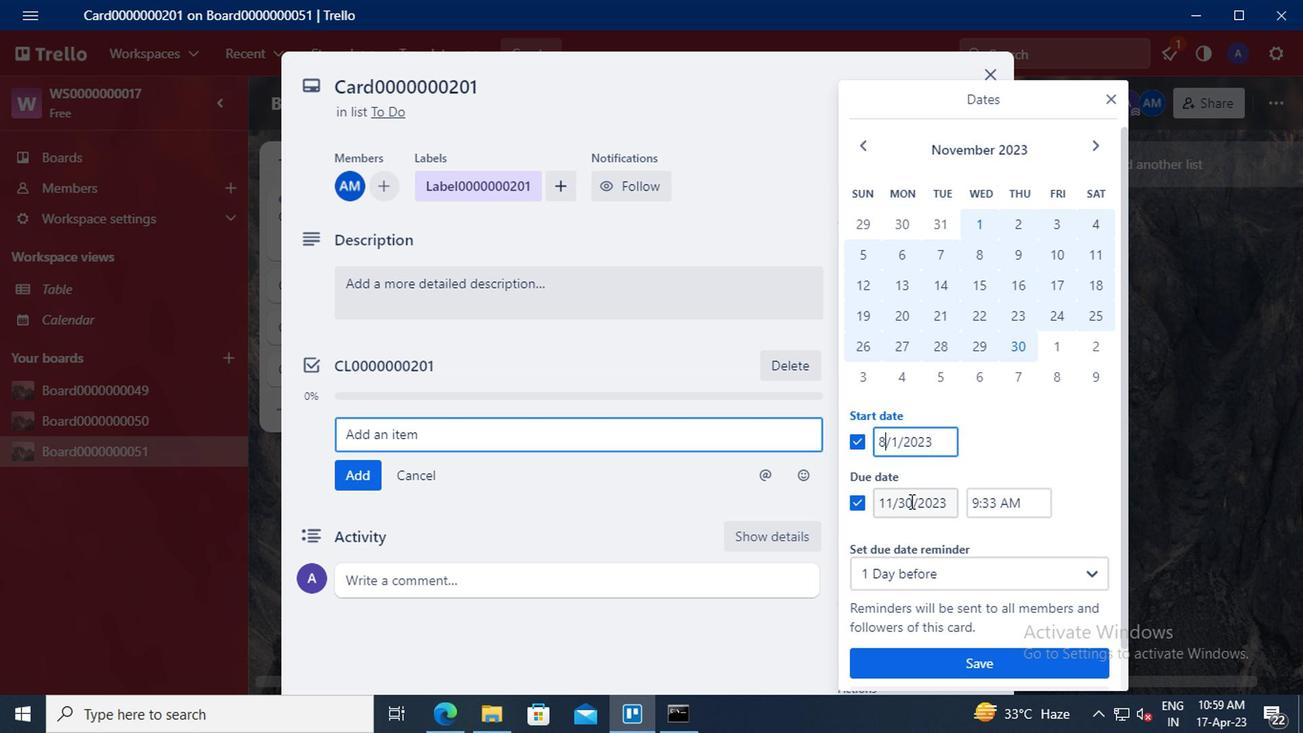 
Action: Mouse moved to (922, 481)
Screenshot: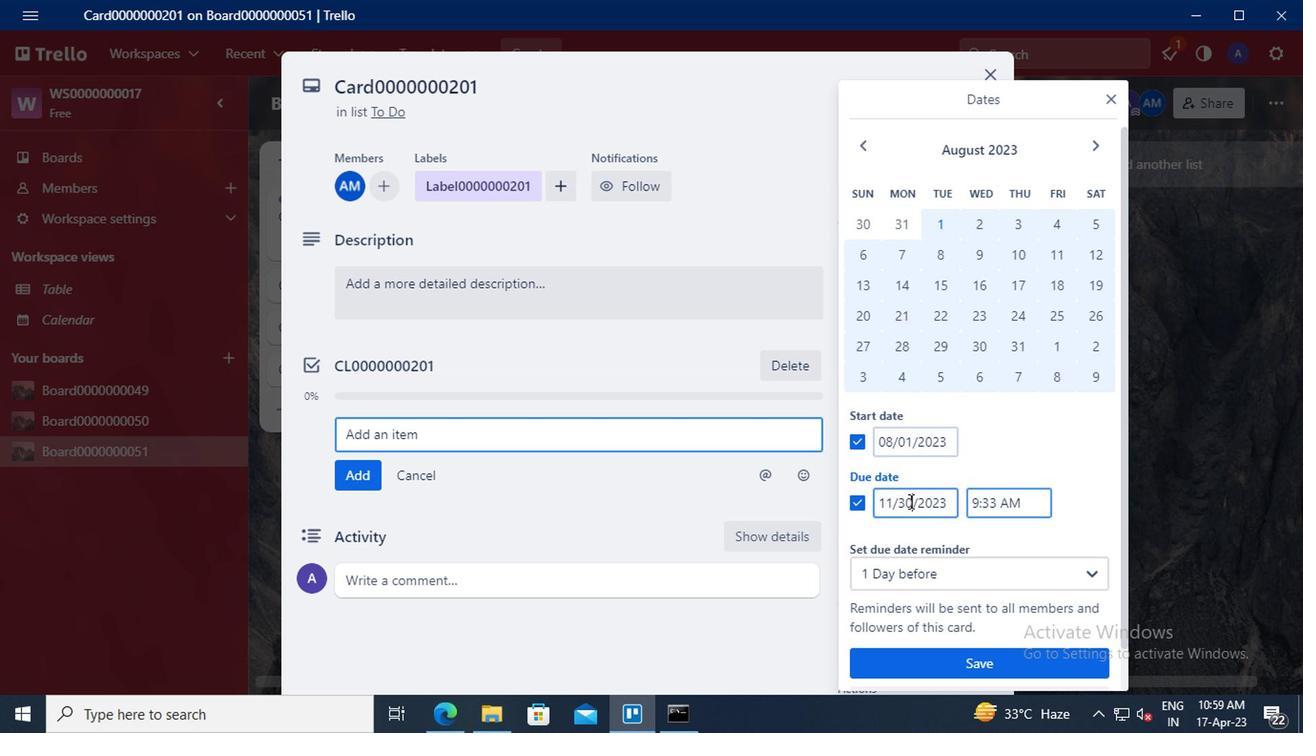 
Action: Key pressed <Key.backspace><Key.backspace>31
Screenshot: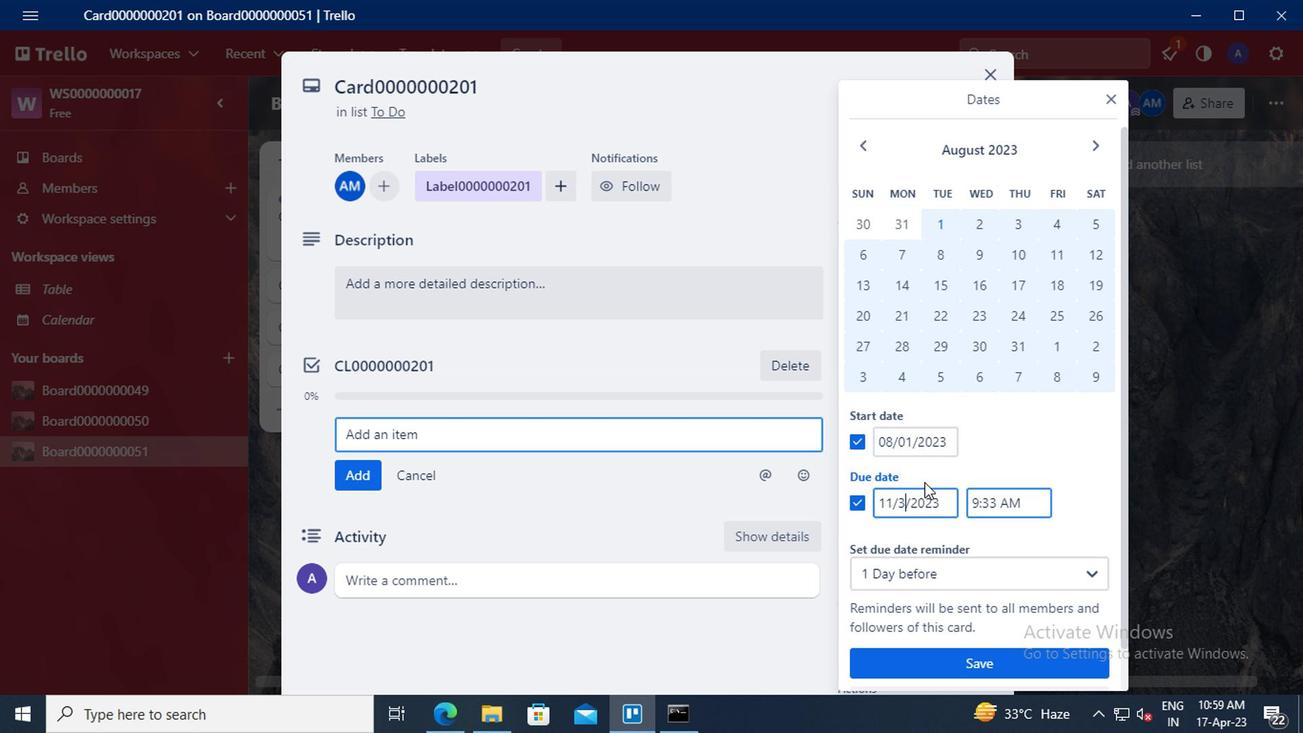 
Action: Mouse moved to (934, 665)
Screenshot: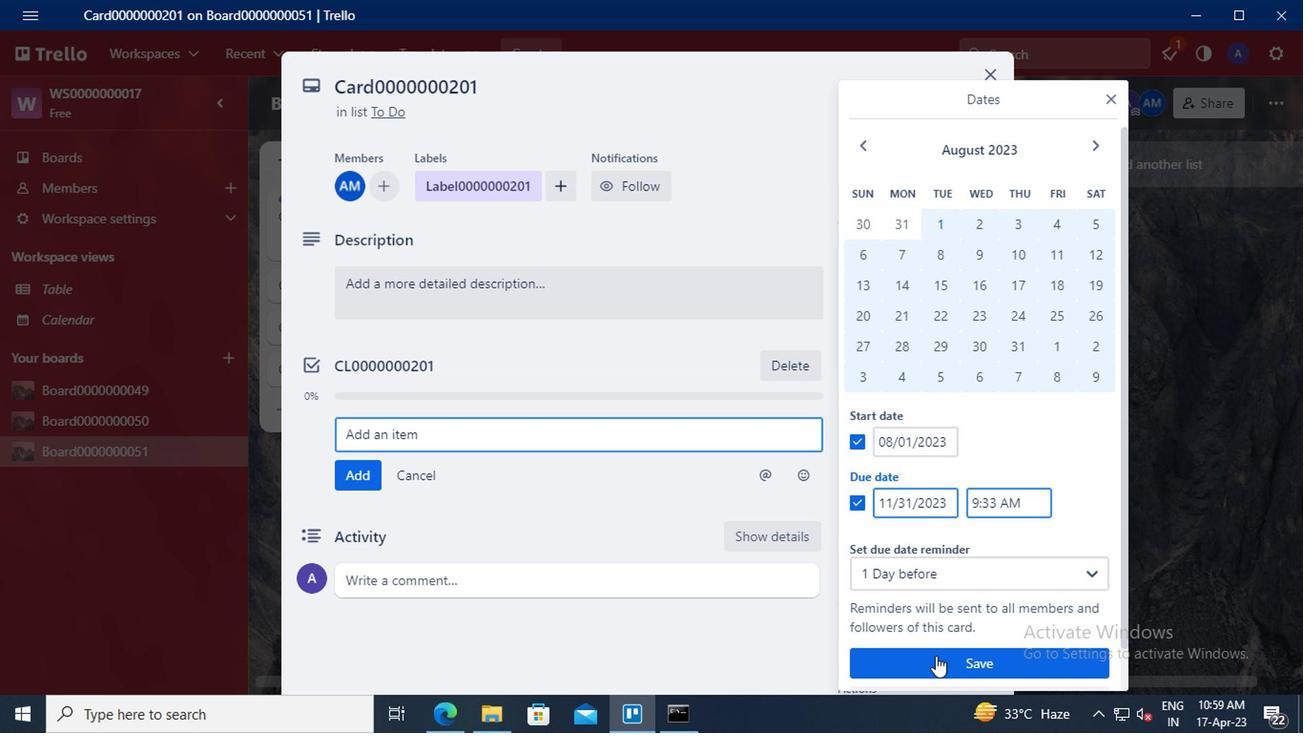
Action: Mouse pressed left at (934, 665)
Screenshot: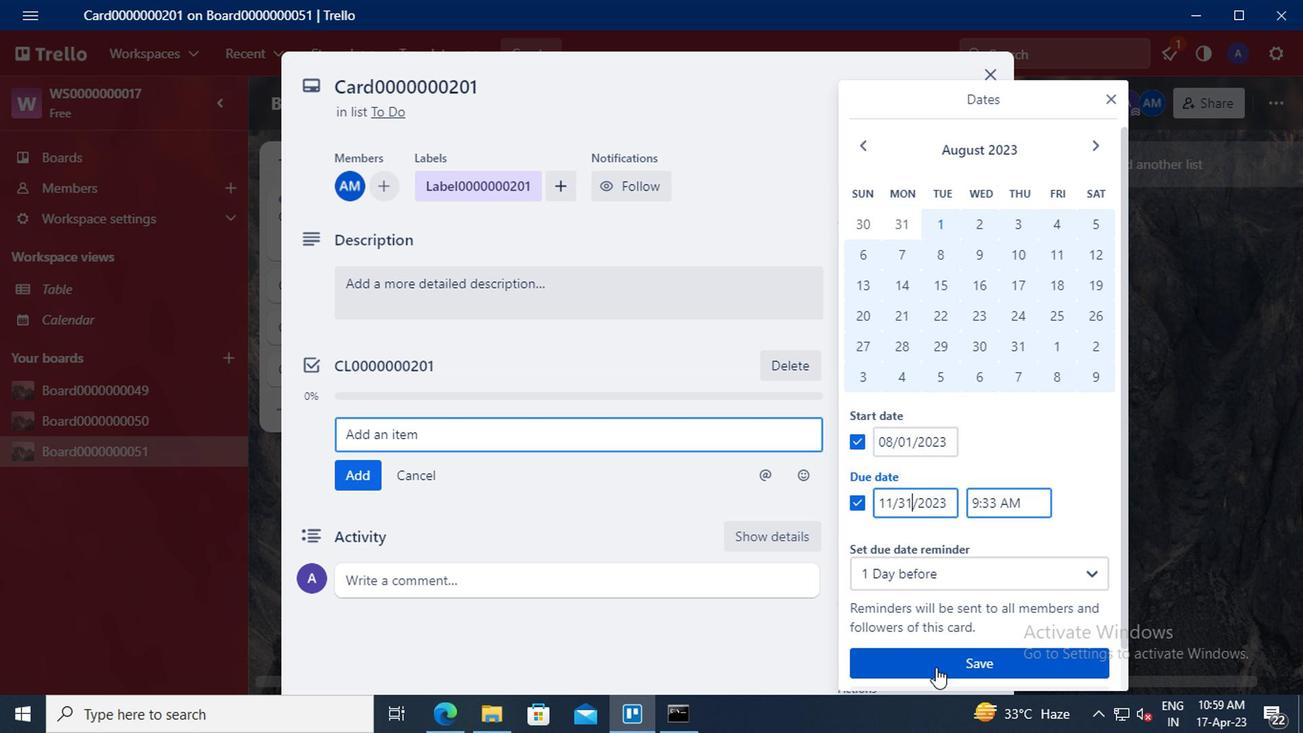 
